 Task: Search one way flight ticket for 5 adults, 2 children, 1 infant in seat and 2 infants on lap in economy from Tulsa: Tulsa International Airport to Gillette: Gillette Campbell County Airport on 5-1-2023. Choice of flights is Spirit. Number of bags: 2 checked bags. Price is upto 106000. Outbound departure time preference is 10:45.
Action: Mouse moved to (198, 215)
Screenshot: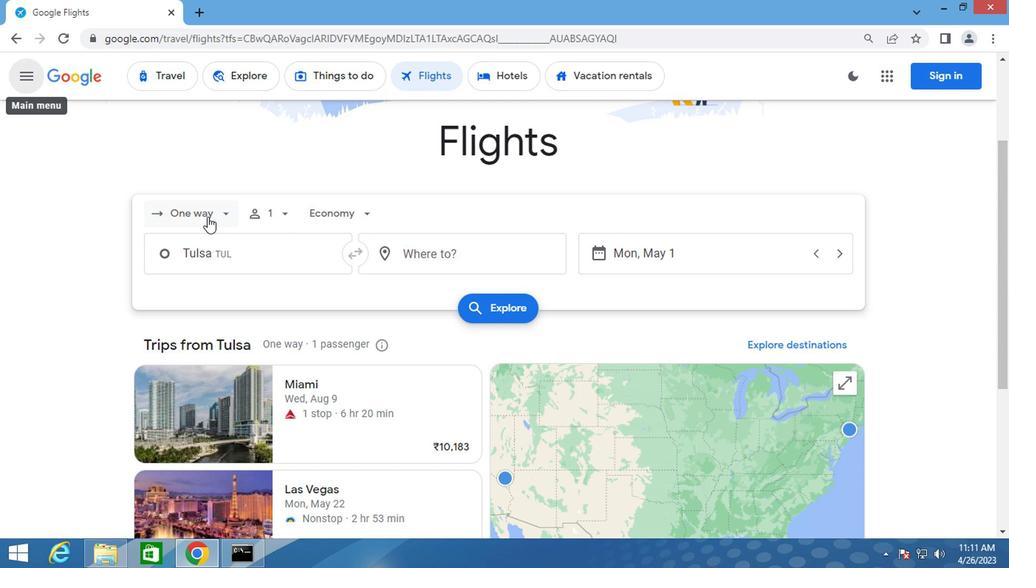 
Action: Mouse pressed left at (198, 215)
Screenshot: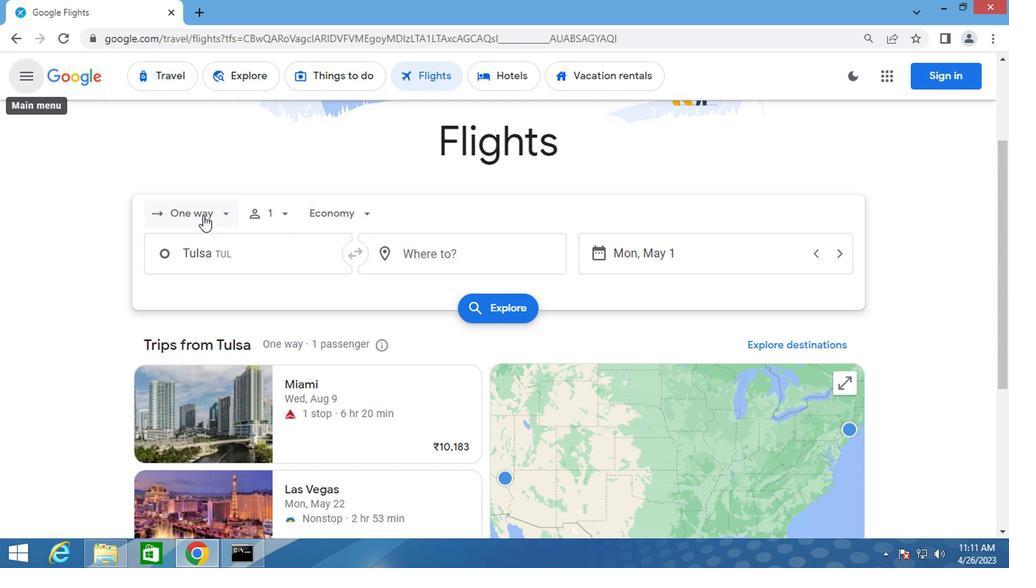 
Action: Mouse moved to (209, 274)
Screenshot: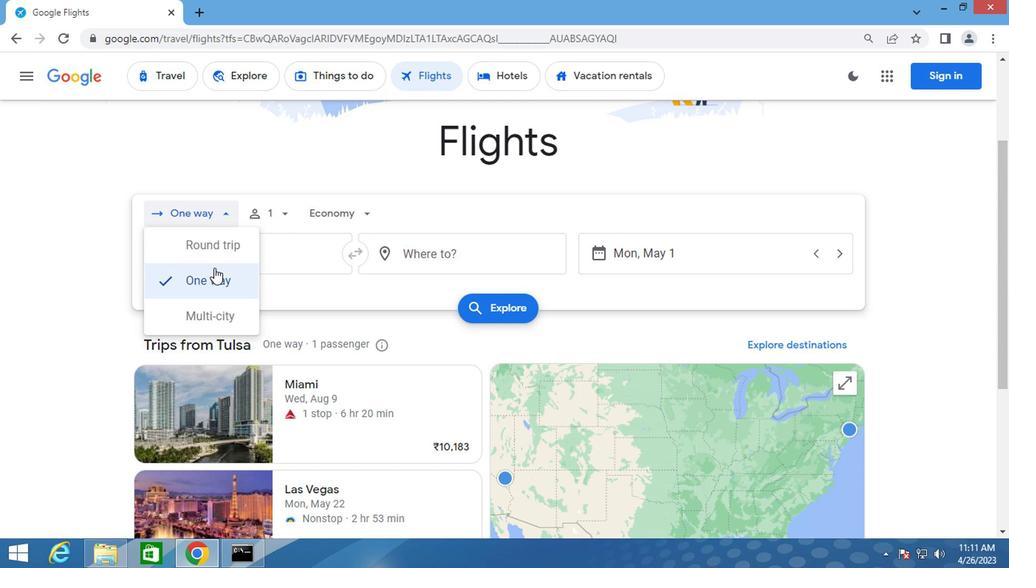
Action: Mouse pressed left at (209, 274)
Screenshot: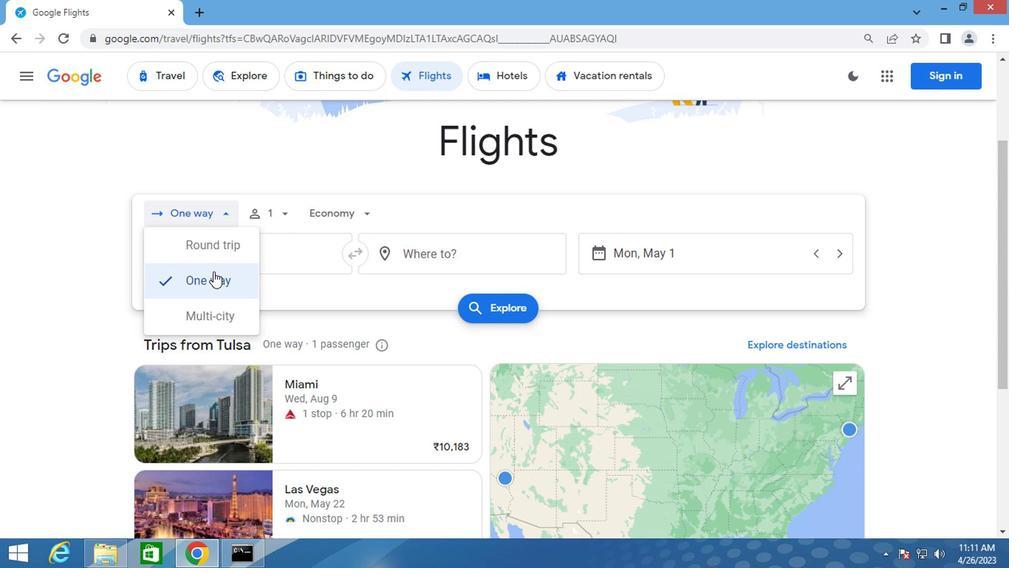 
Action: Mouse moved to (278, 217)
Screenshot: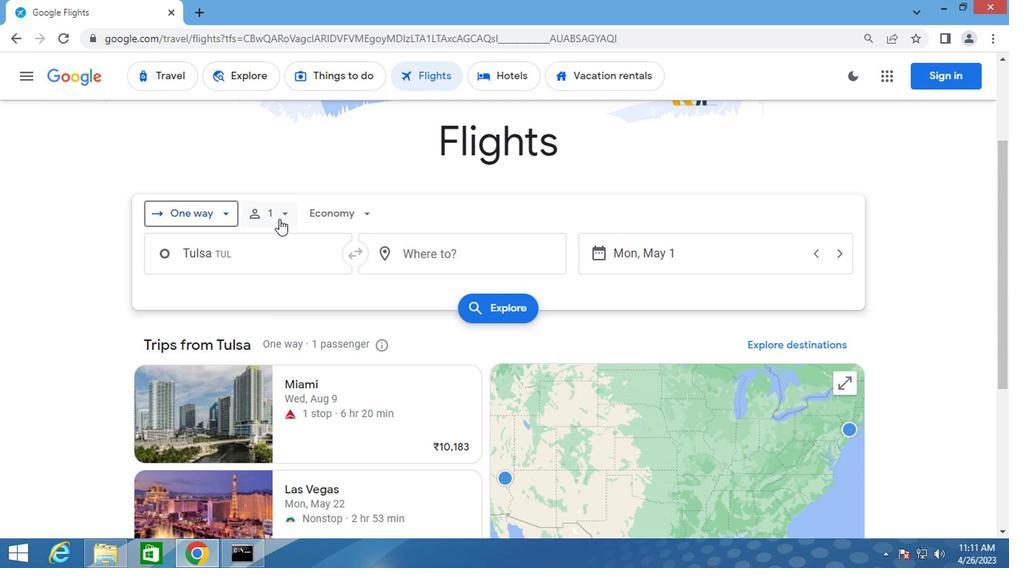 
Action: Mouse pressed left at (278, 217)
Screenshot: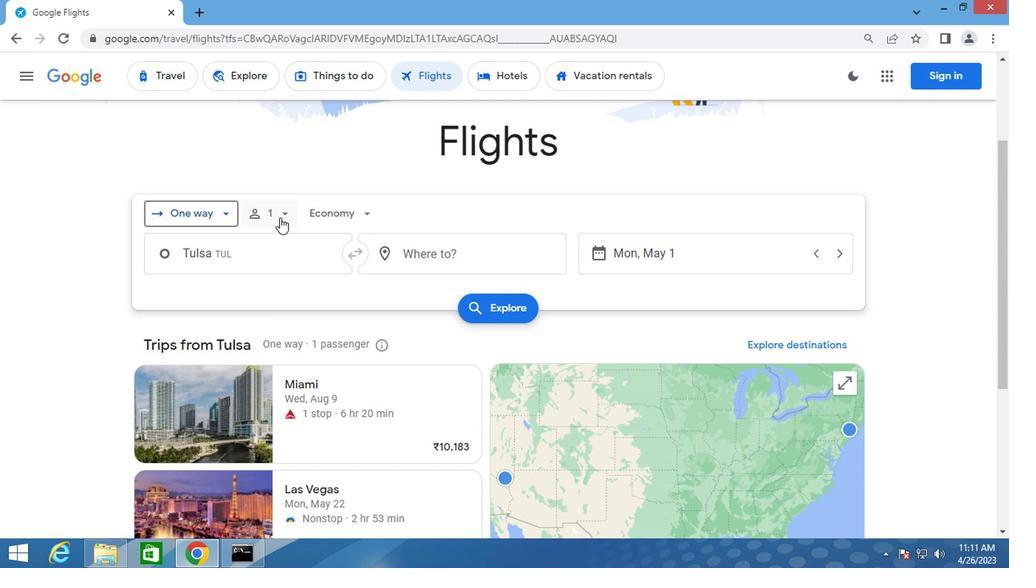 
Action: Mouse moved to (391, 248)
Screenshot: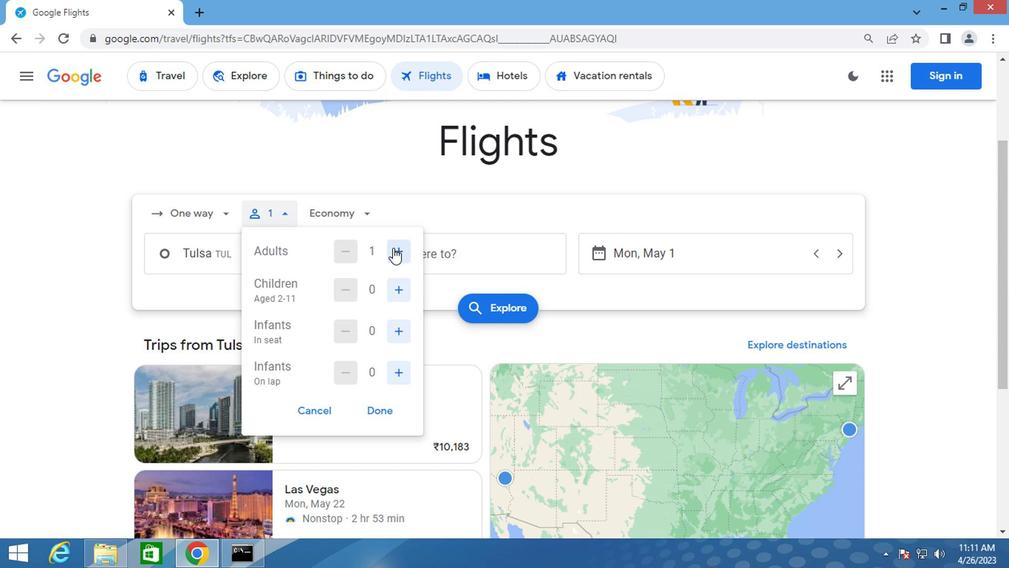 
Action: Mouse pressed left at (391, 248)
Screenshot: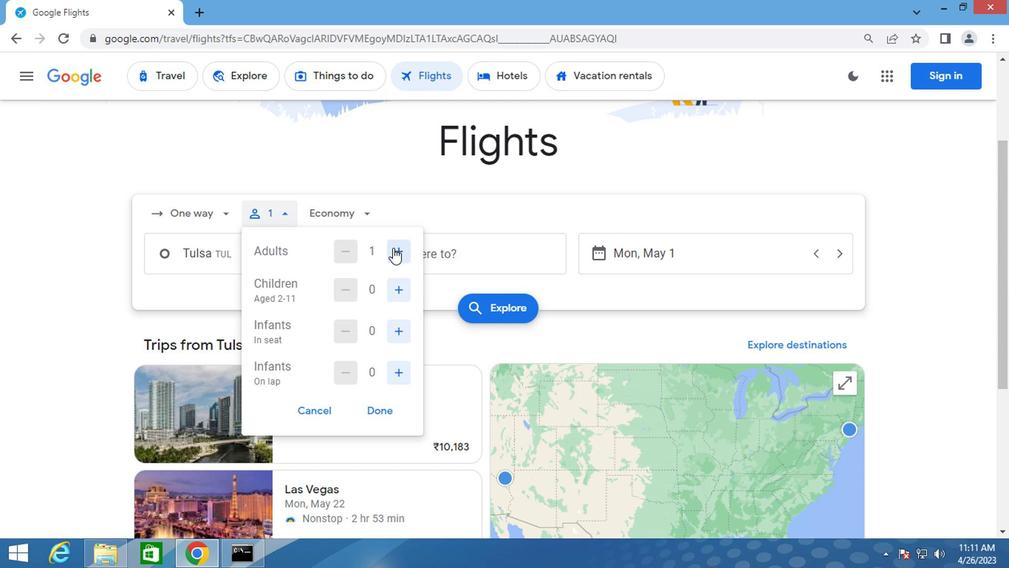 
Action: Mouse moved to (392, 247)
Screenshot: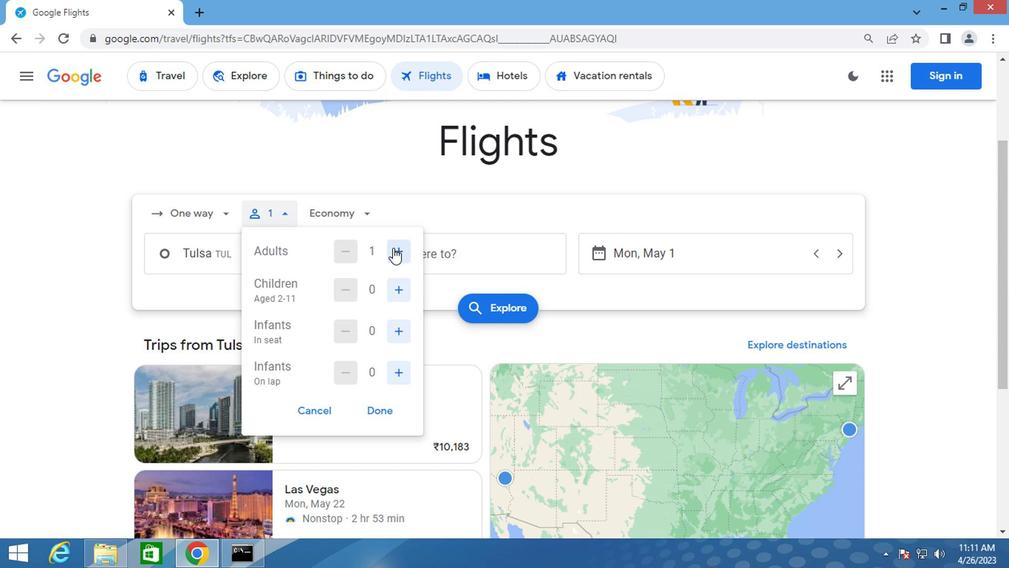 
Action: Mouse pressed left at (392, 247)
Screenshot: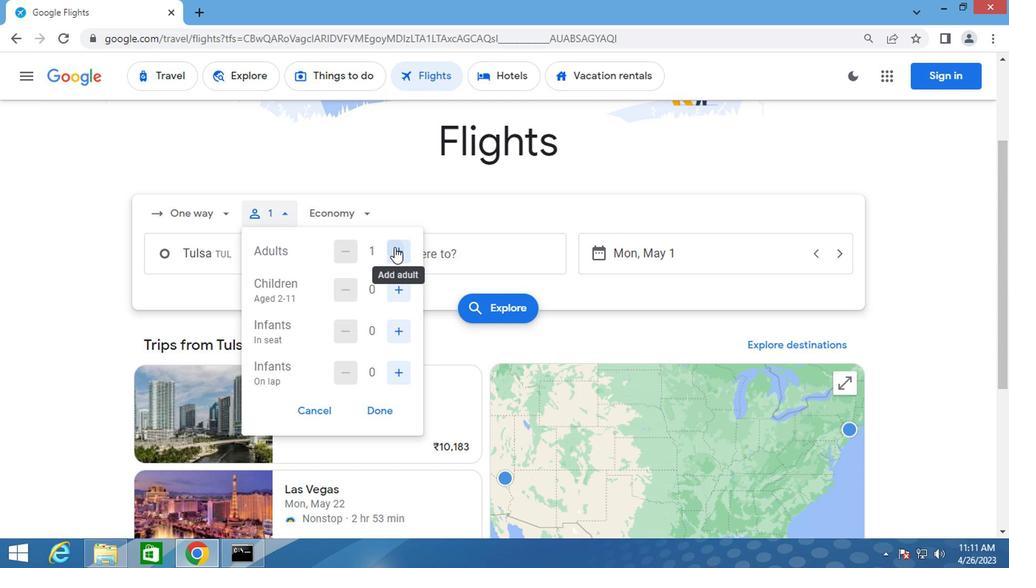 
Action: Mouse moved to (393, 246)
Screenshot: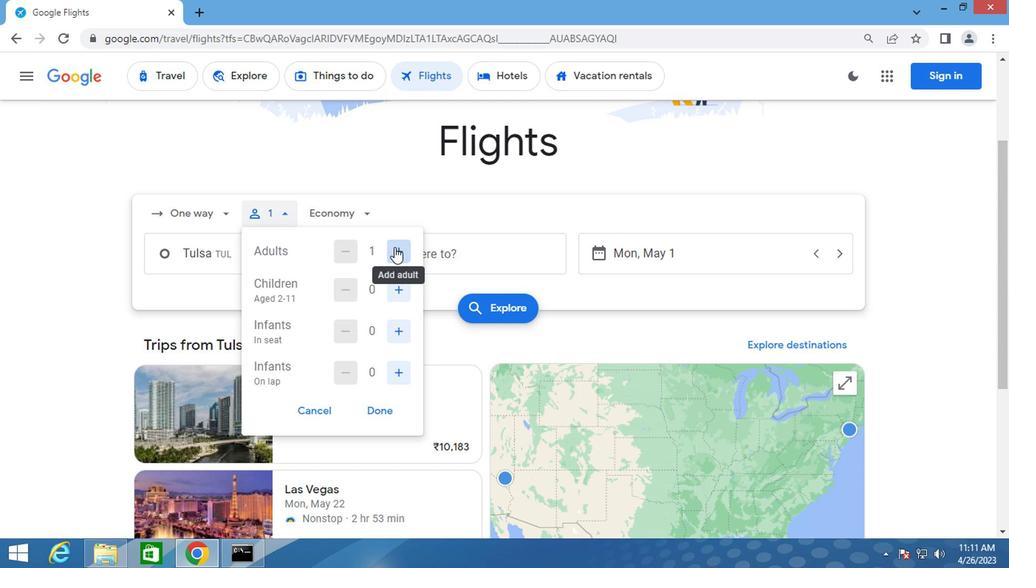 
Action: Mouse pressed left at (393, 246)
Screenshot: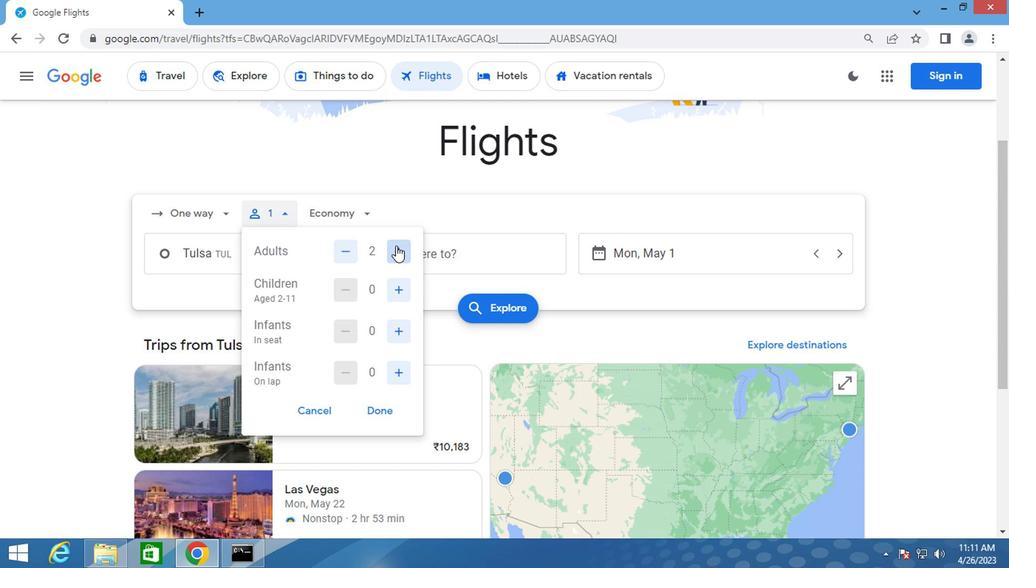 
Action: Mouse moved to (396, 246)
Screenshot: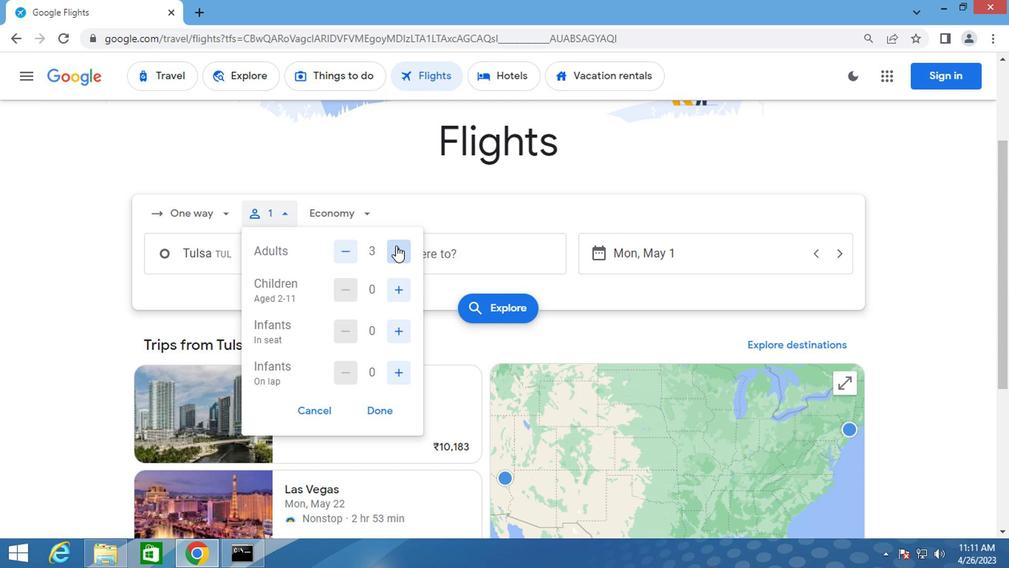 
Action: Mouse pressed left at (396, 246)
Screenshot: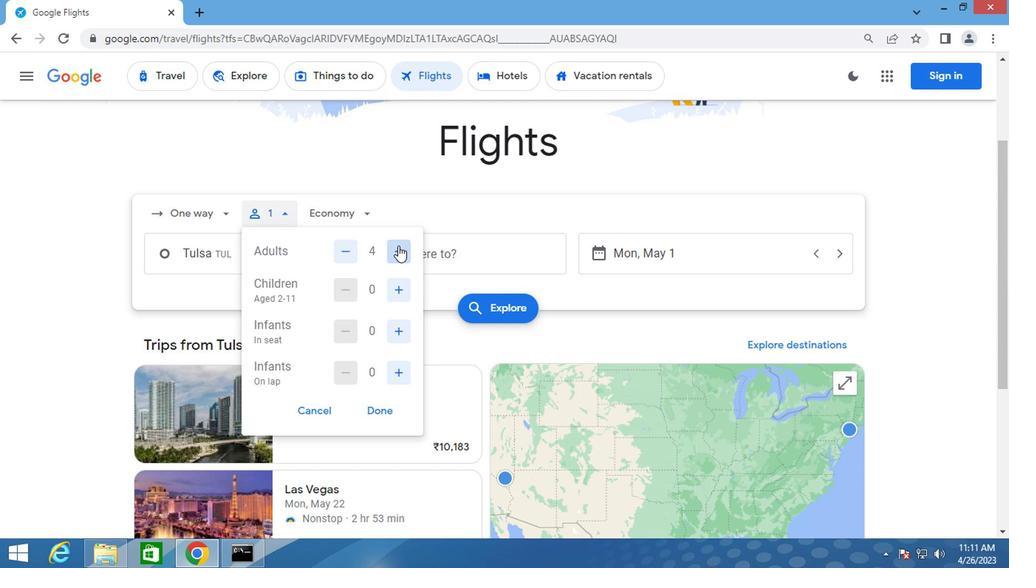 
Action: Mouse moved to (396, 280)
Screenshot: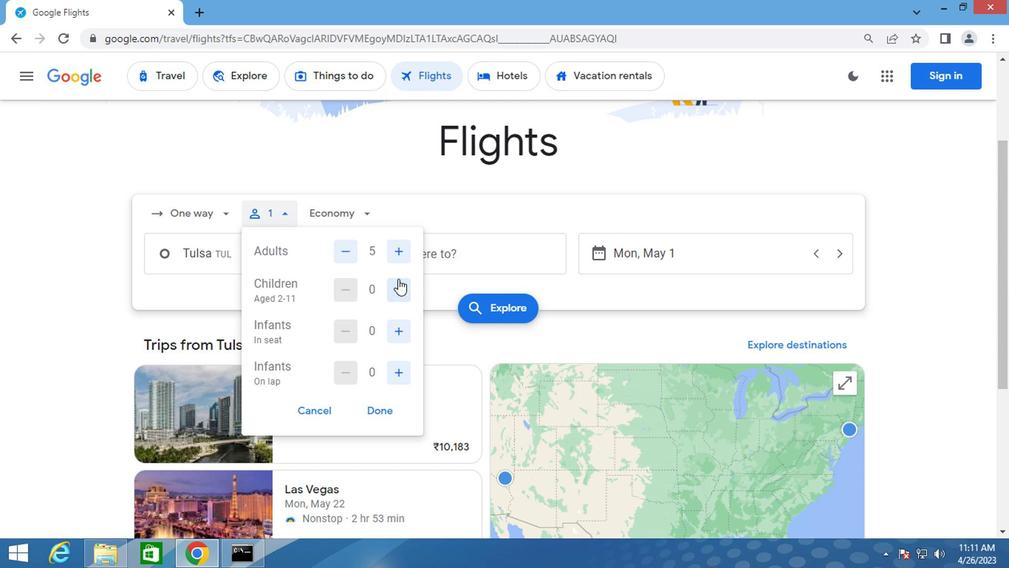 
Action: Mouse pressed left at (396, 280)
Screenshot: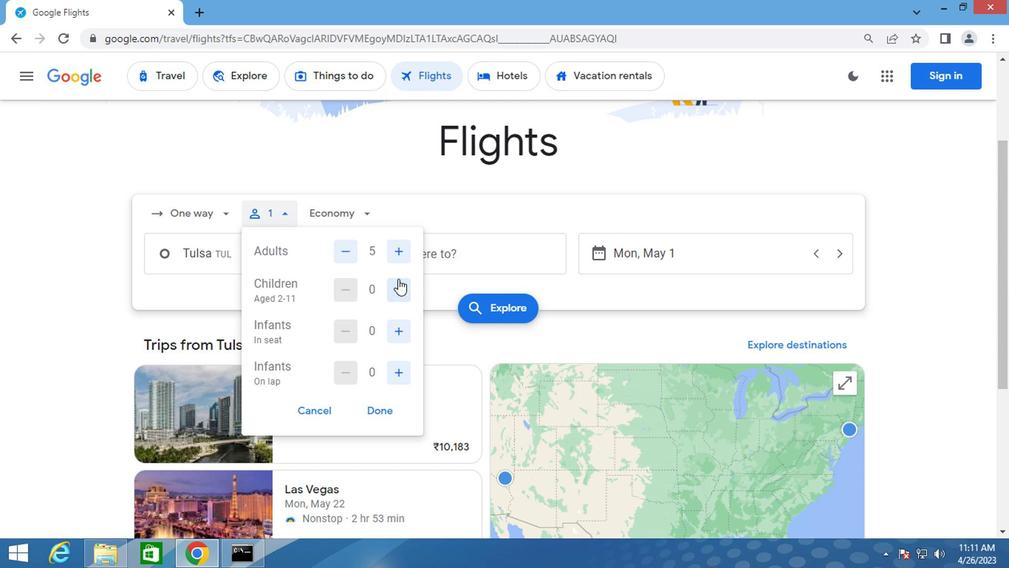 
Action: Mouse pressed left at (396, 280)
Screenshot: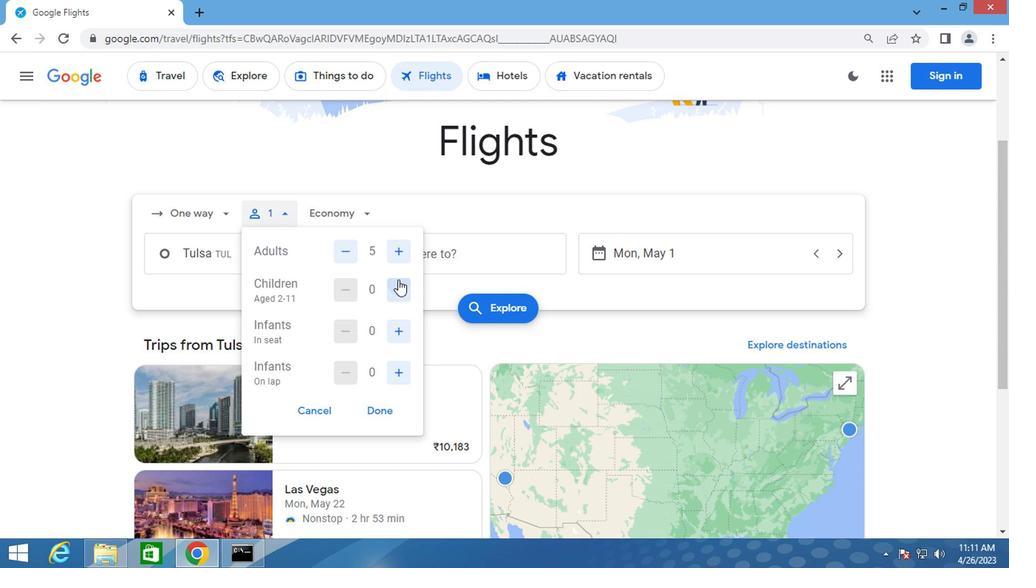 
Action: Mouse moved to (394, 322)
Screenshot: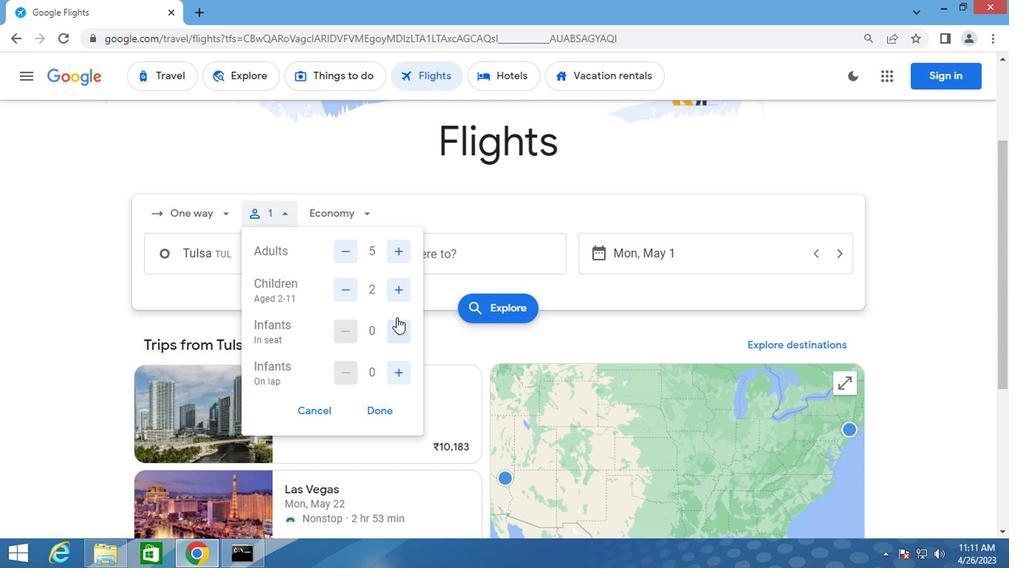 
Action: Mouse pressed left at (394, 322)
Screenshot: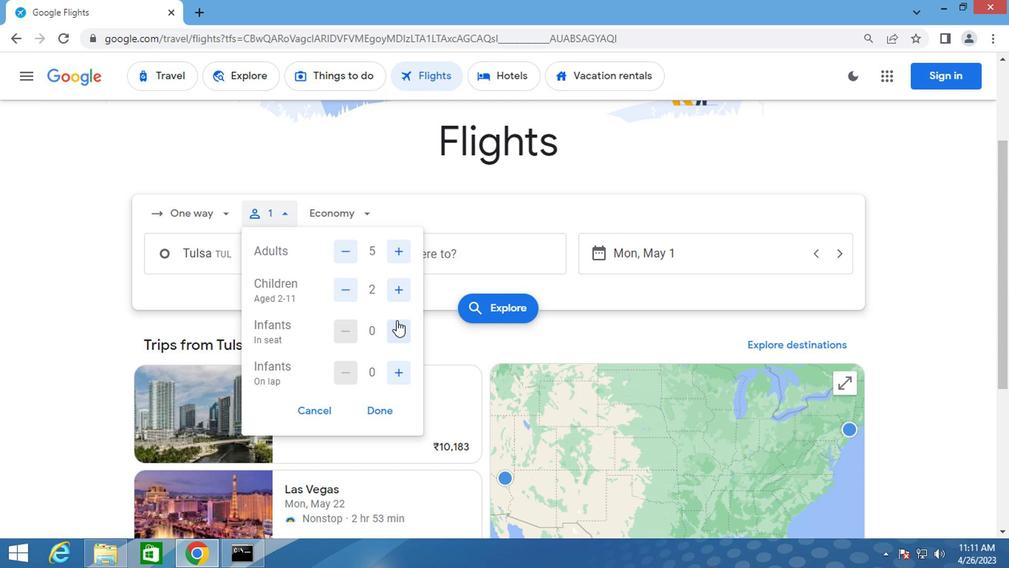 
Action: Mouse moved to (403, 372)
Screenshot: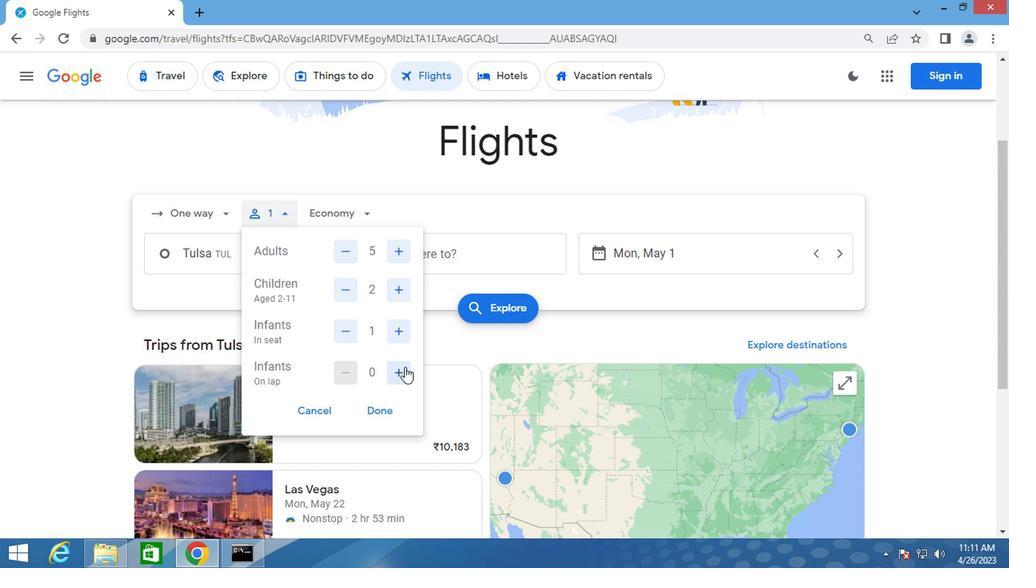 
Action: Mouse pressed left at (403, 372)
Screenshot: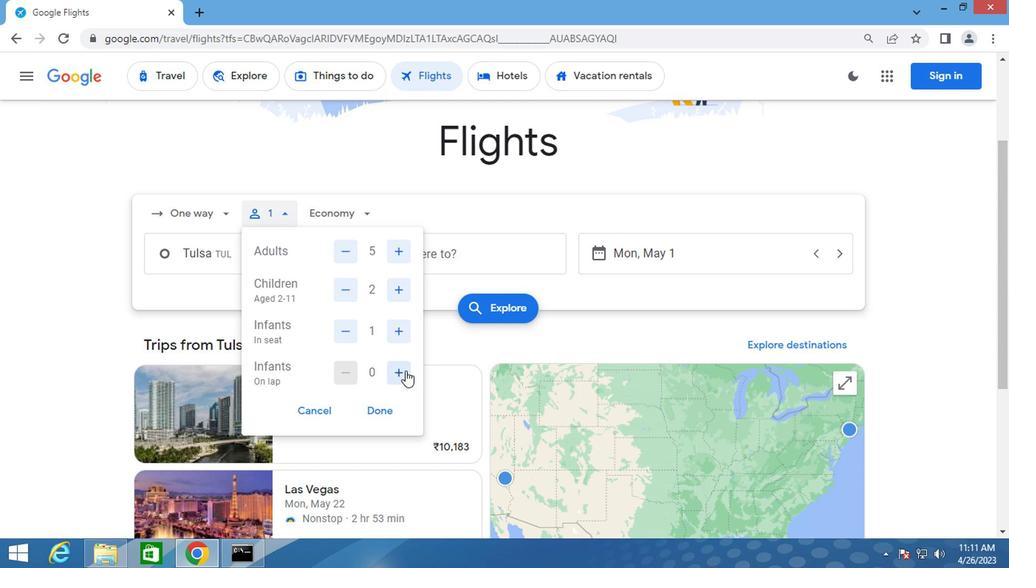 
Action: Mouse pressed left at (403, 372)
Screenshot: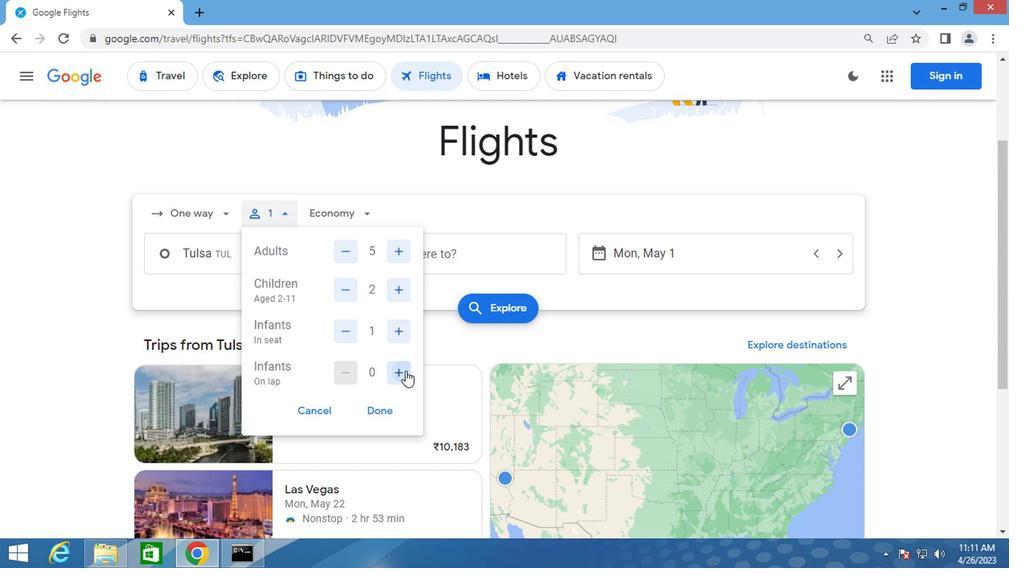 
Action: Mouse moved to (328, 211)
Screenshot: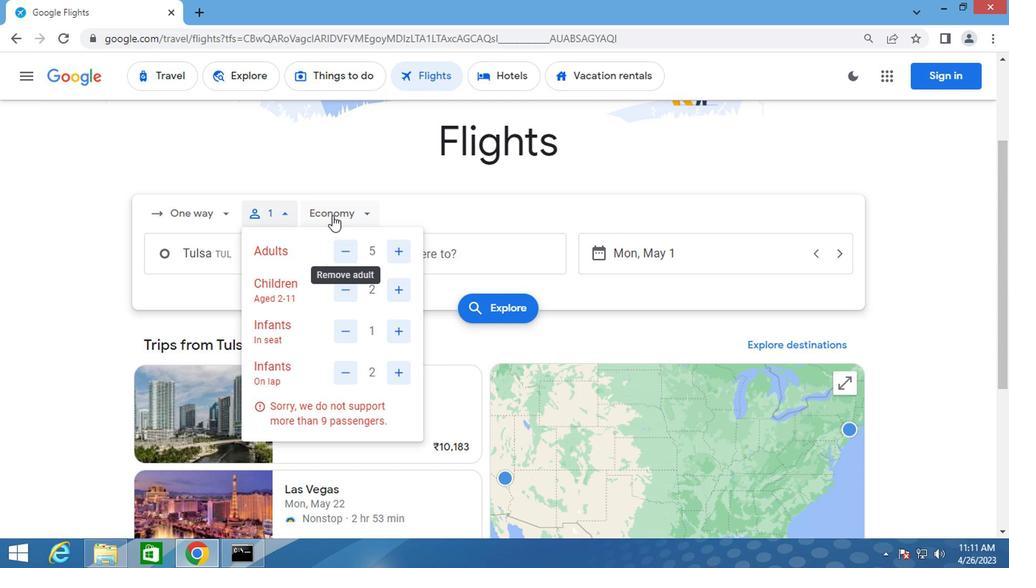 
Action: Mouse pressed left at (328, 211)
Screenshot: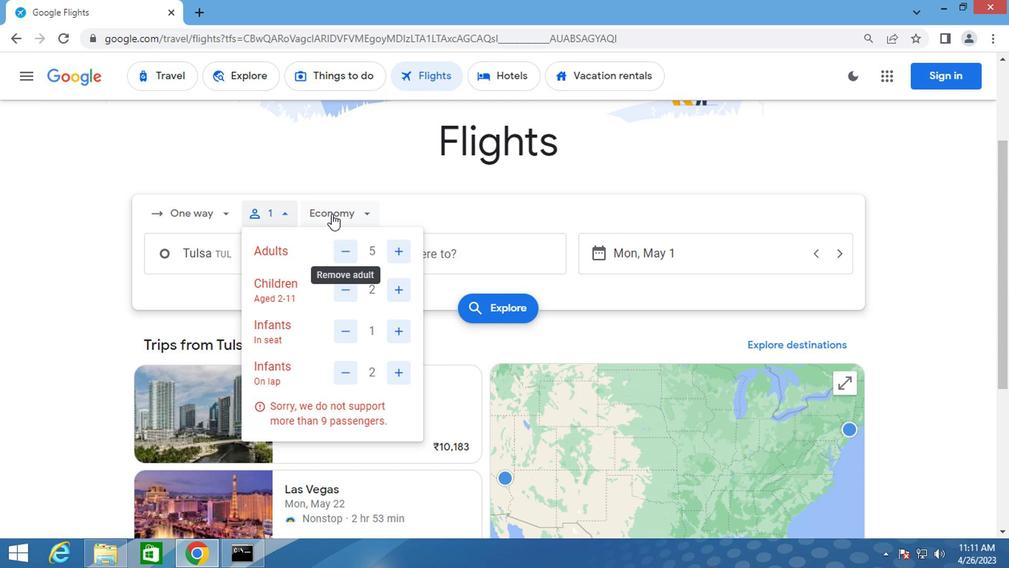 
Action: Mouse moved to (361, 252)
Screenshot: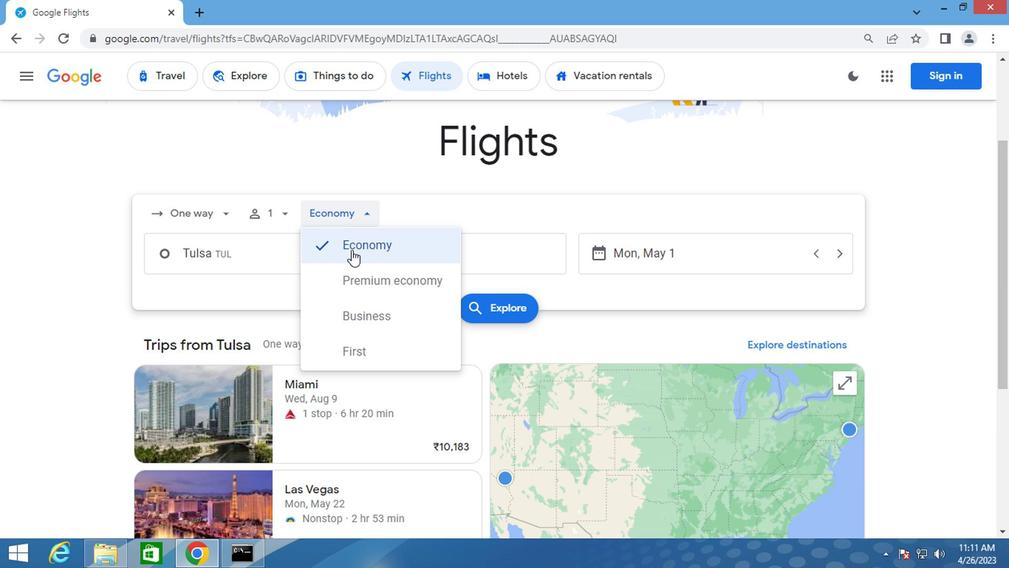 
Action: Mouse pressed left at (361, 252)
Screenshot: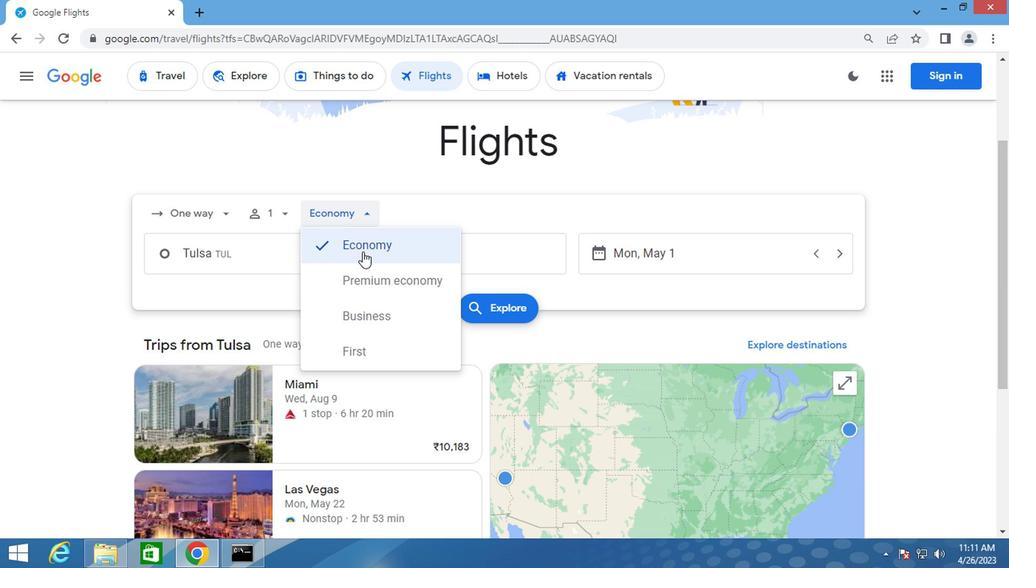 
Action: Mouse moved to (268, 266)
Screenshot: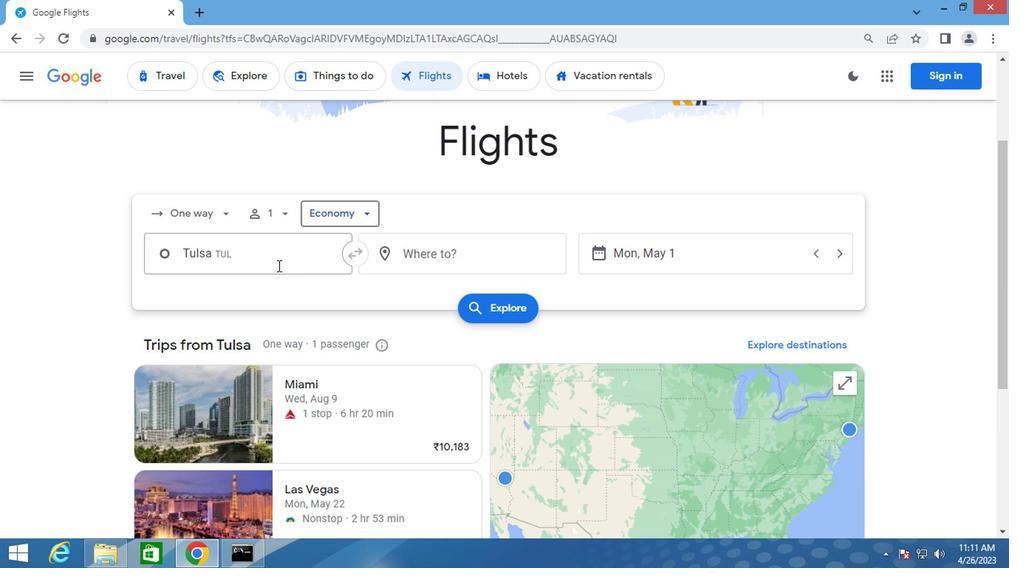 
Action: Mouse pressed left at (268, 266)
Screenshot: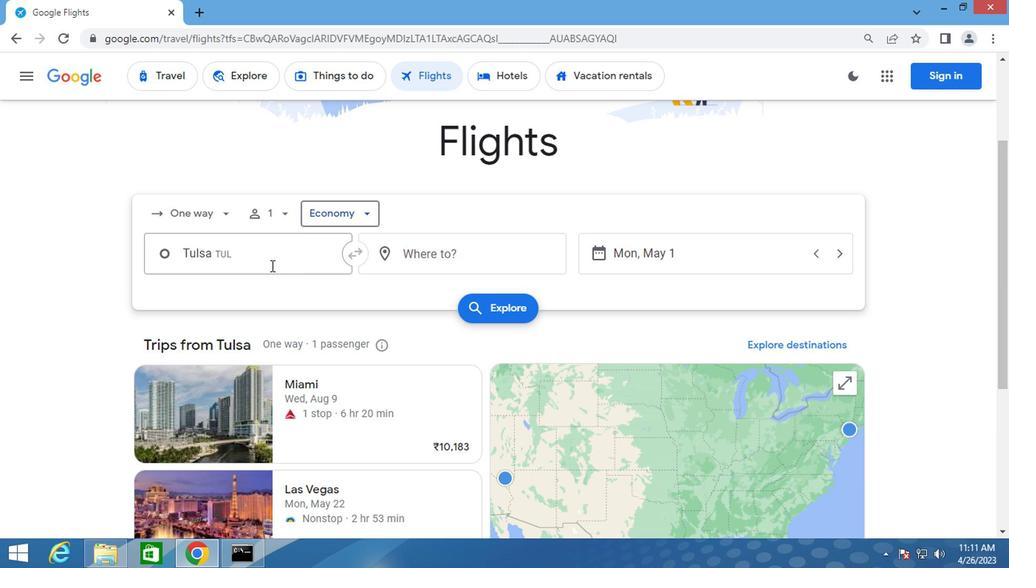 
Action: Mouse moved to (267, 266)
Screenshot: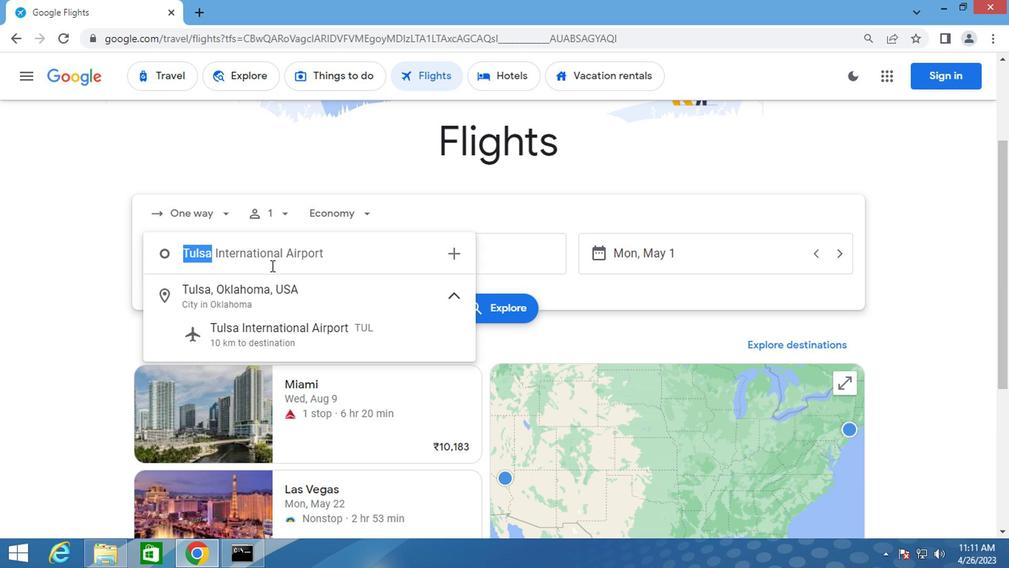 
Action: Key pressed tulsa
Screenshot: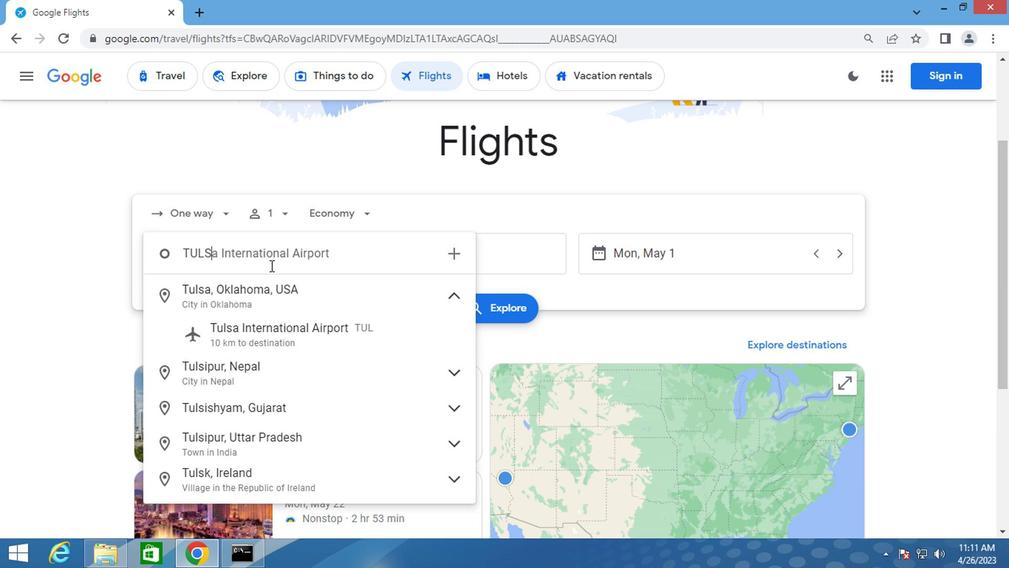 
Action: Mouse moved to (280, 343)
Screenshot: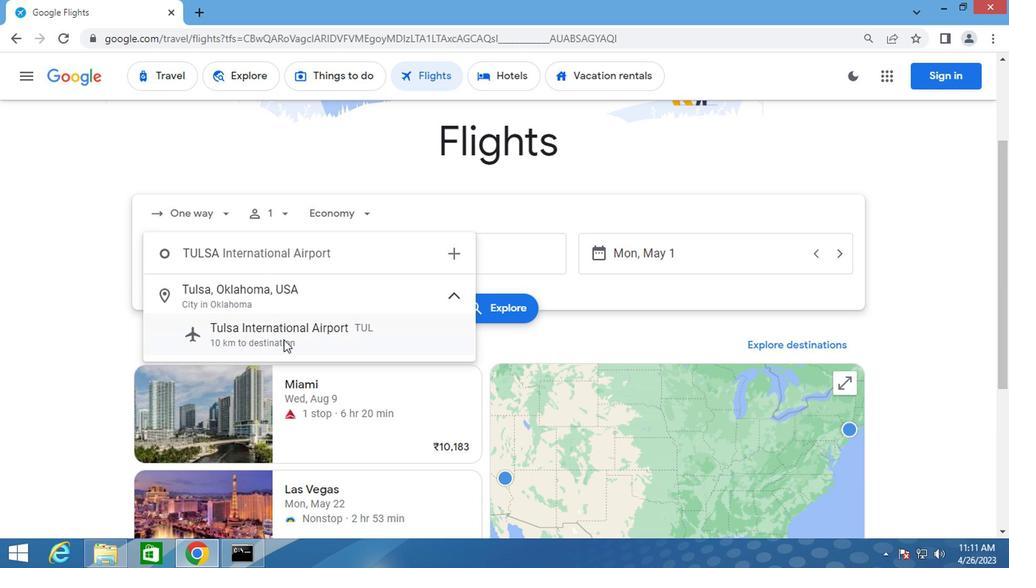 
Action: Mouse pressed left at (280, 343)
Screenshot: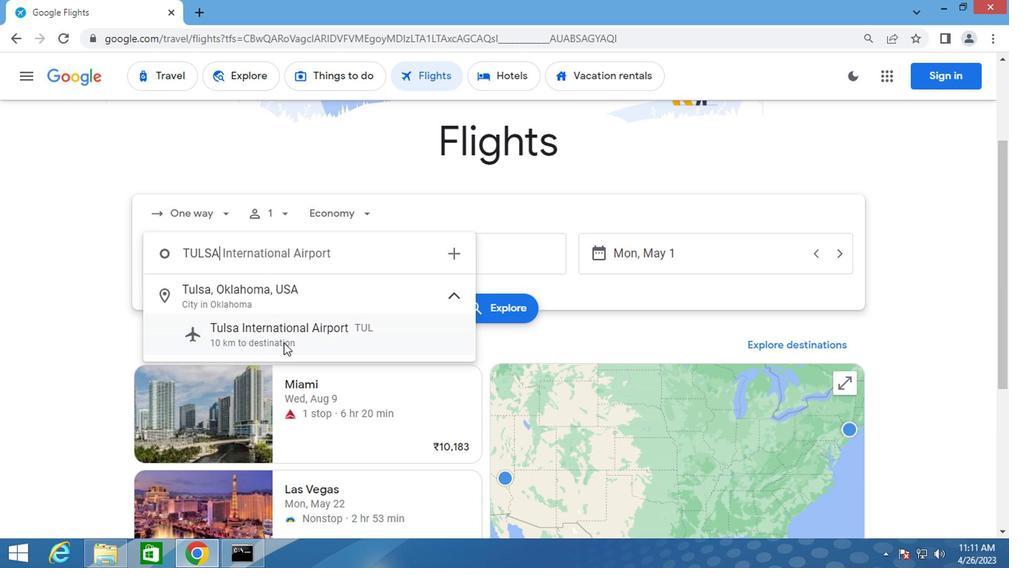 
Action: Mouse moved to (439, 257)
Screenshot: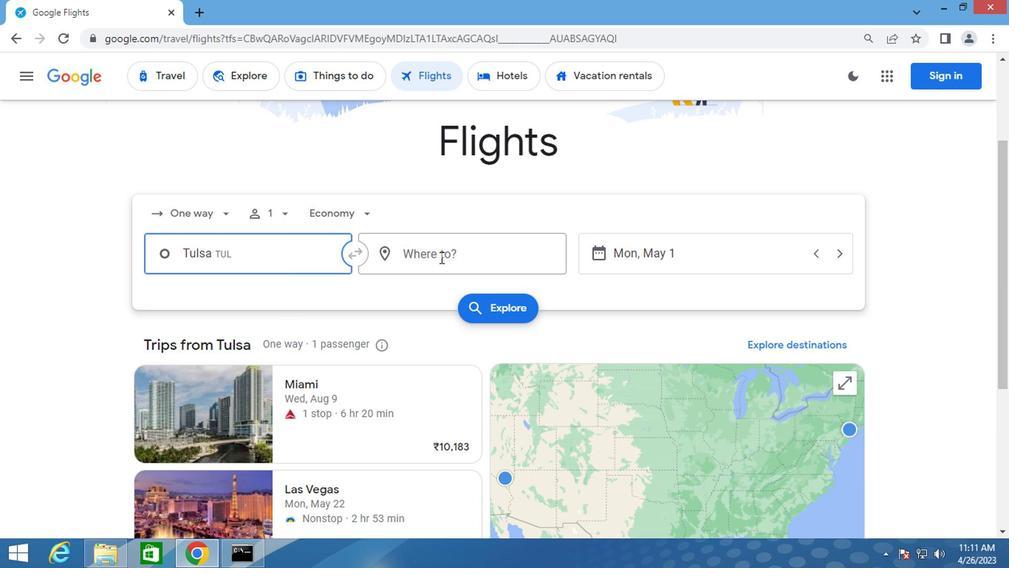 
Action: Mouse pressed left at (439, 257)
Screenshot: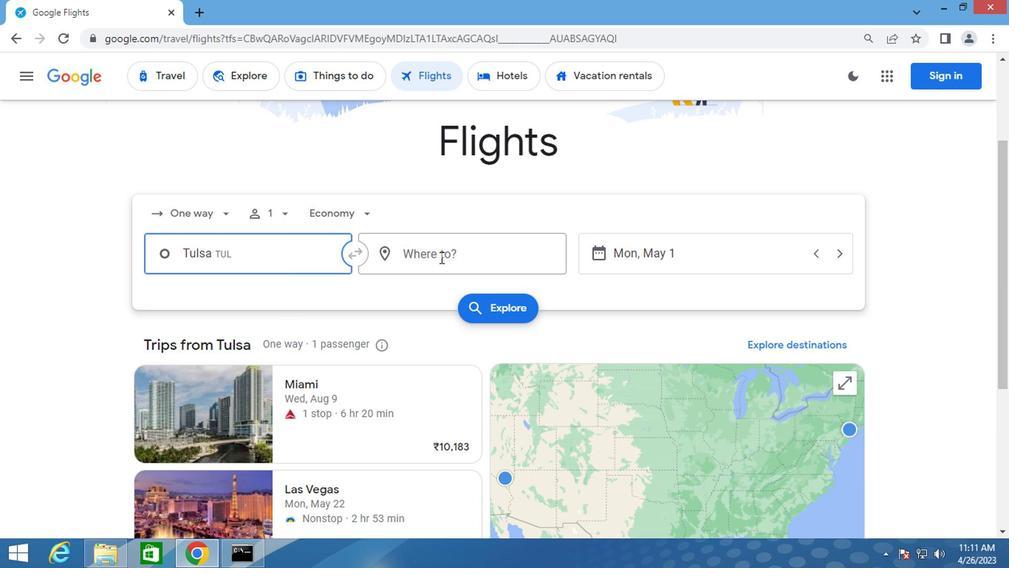 
Action: Mouse moved to (440, 256)
Screenshot: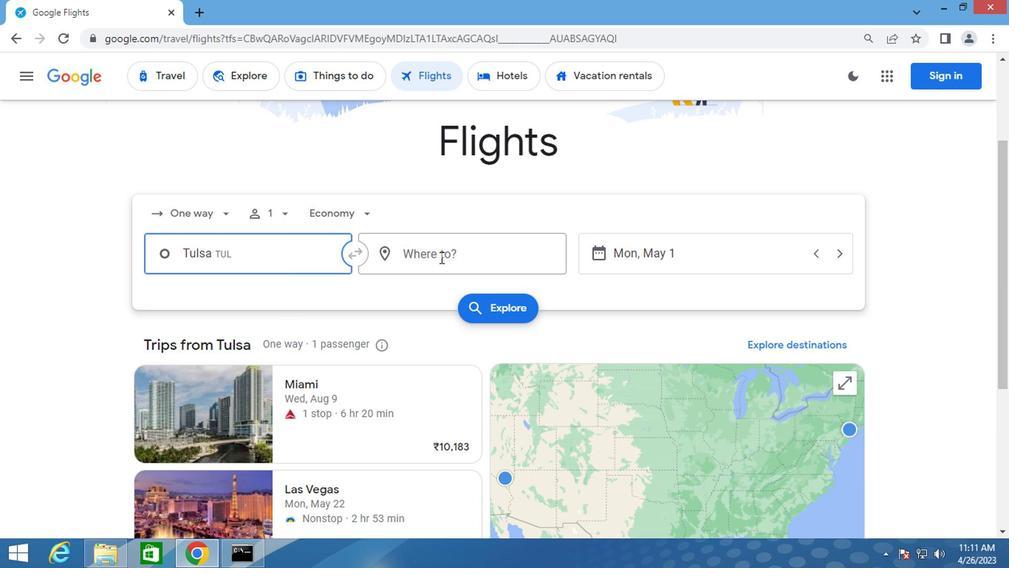 
Action: Key pressed gillette
Screenshot: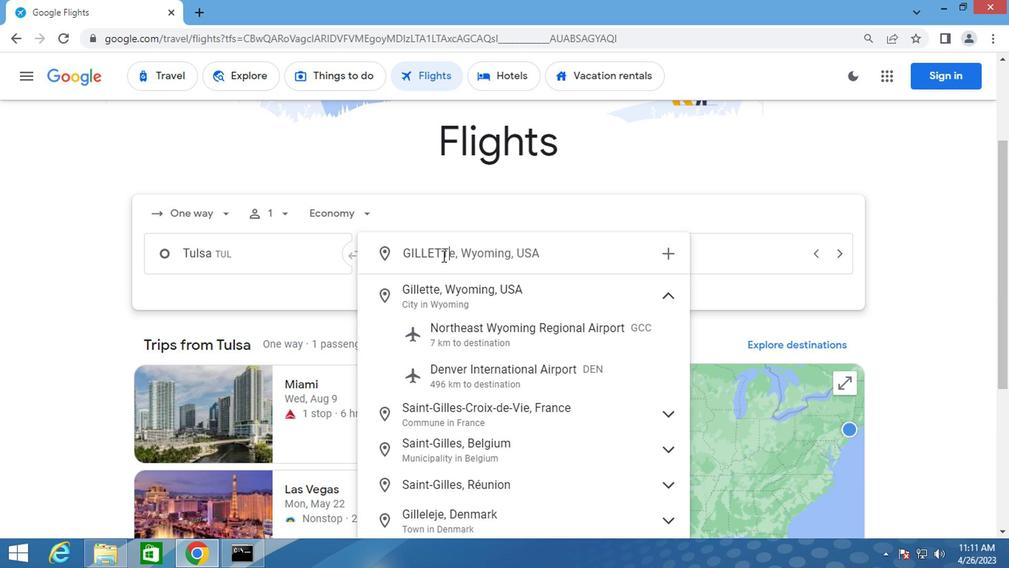
Action: Mouse moved to (529, 331)
Screenshot: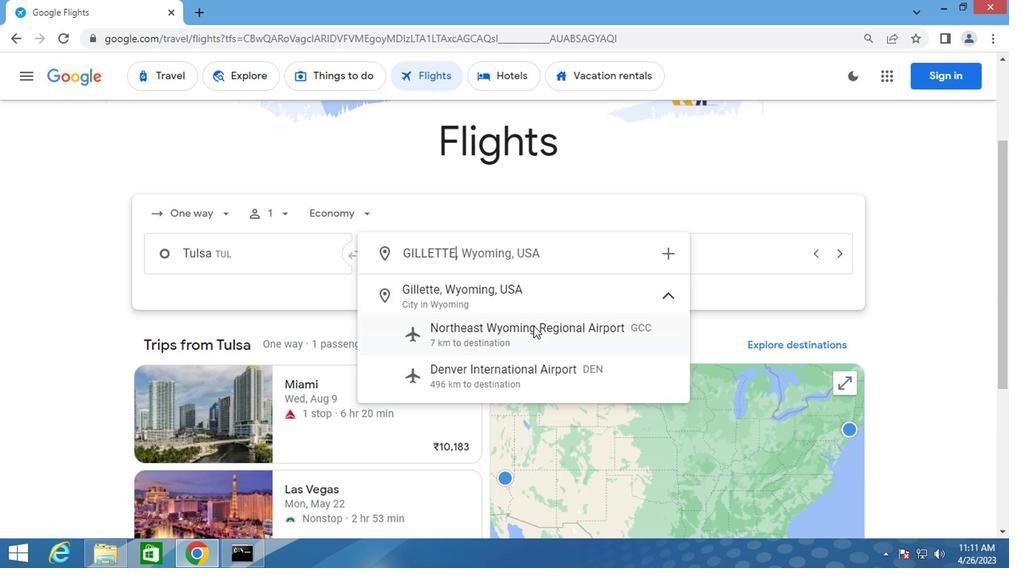 
Action: Mouse pressed left at (529, 331)
Screenshot: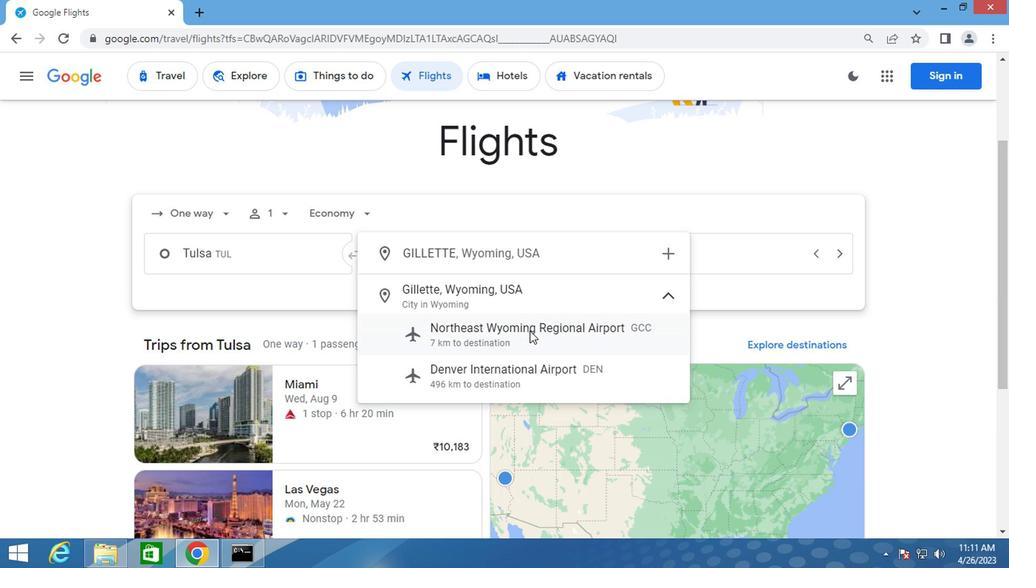 
Action: Mouse moved to (656, 250)
Screenshot: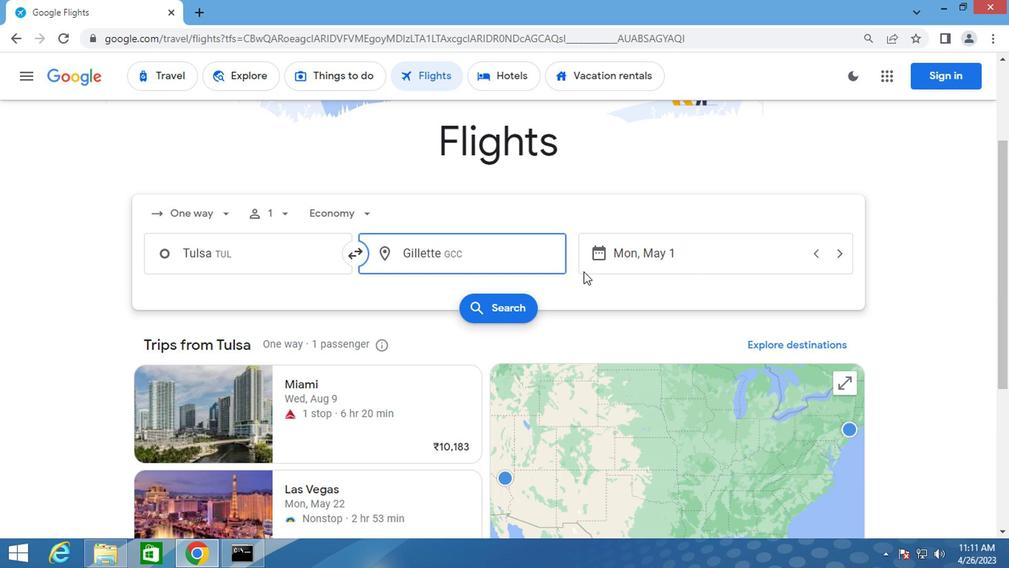 
Action: Mouse pressed left at (656, 250)
Screenshot: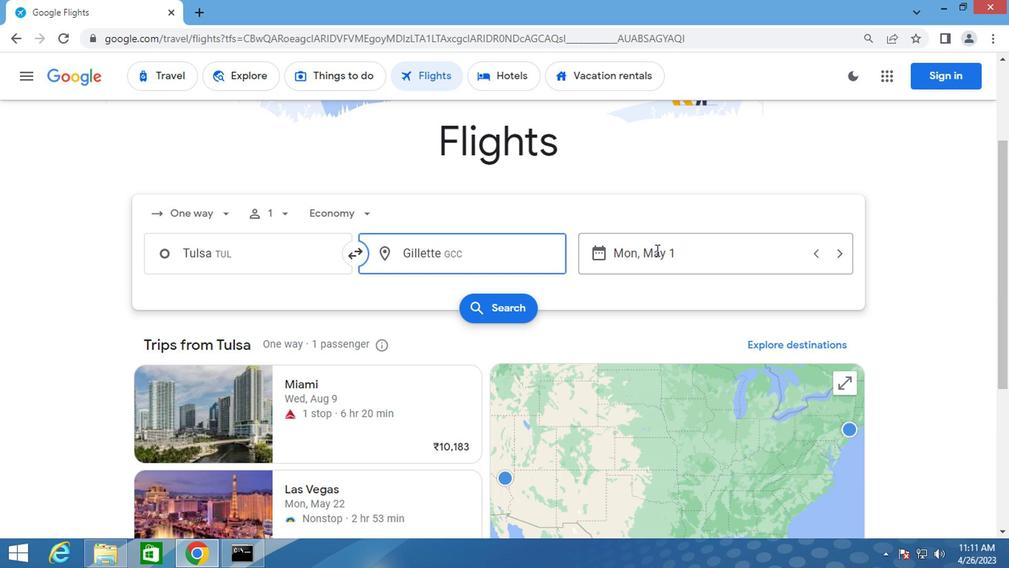 
Action: Mouse moved to (645, 272)
Screenshot: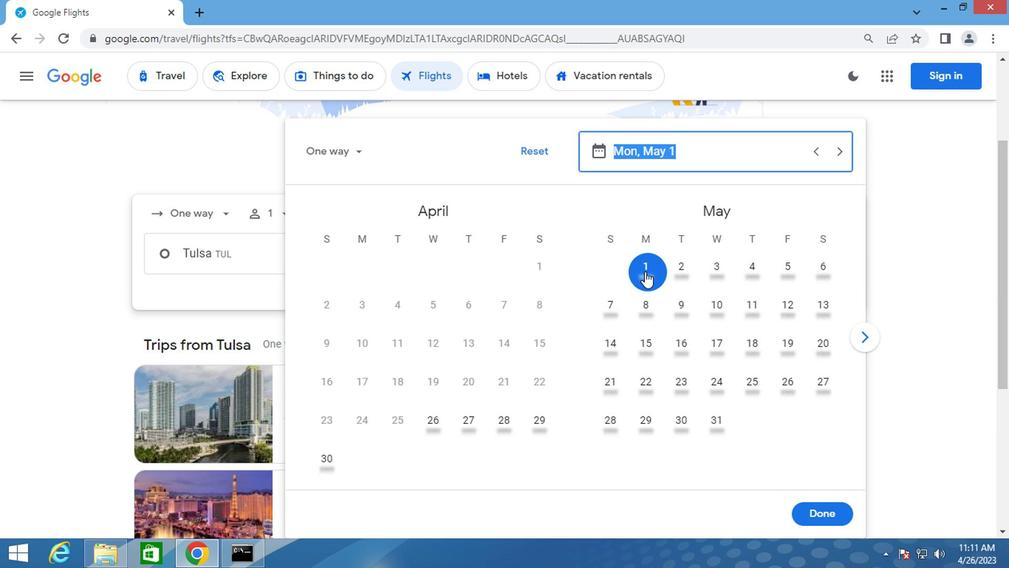 
Action: Mouse pressed left at (645, 272)
Screenshot: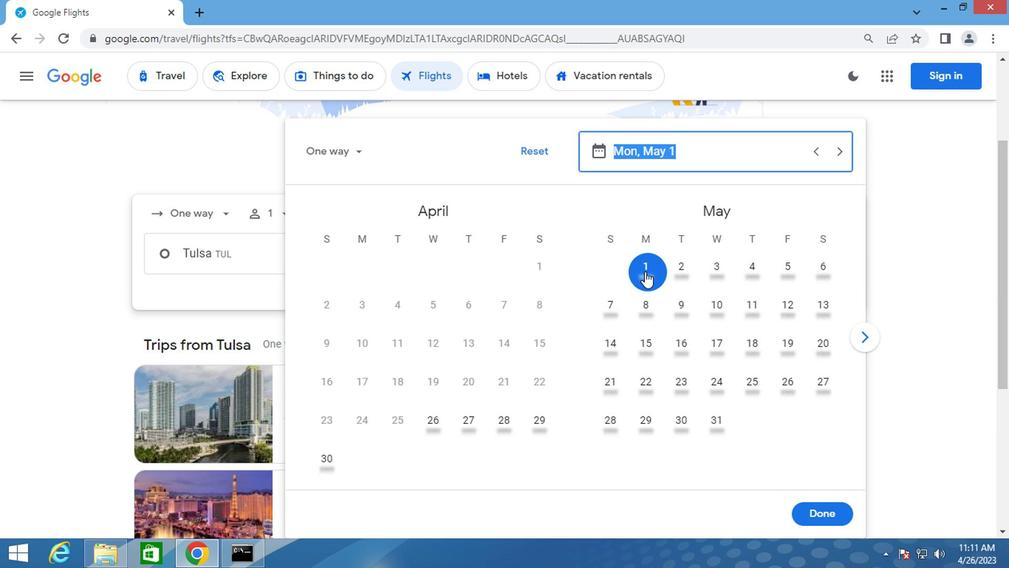 
Action: Mouse moved to (811, 512)
Screenshot: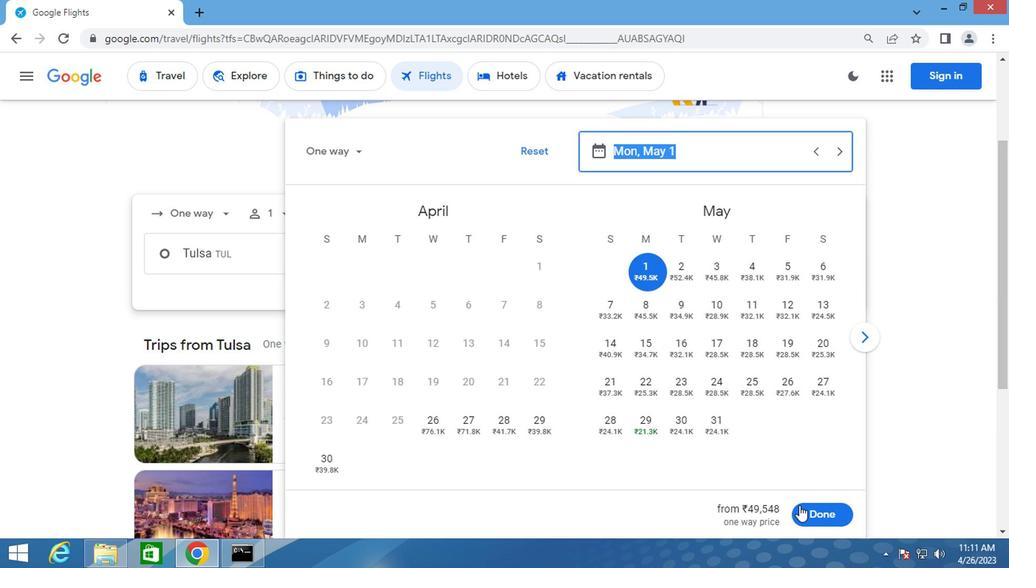 
Action: Mouse pressed left at (811, 512)
Screenshot: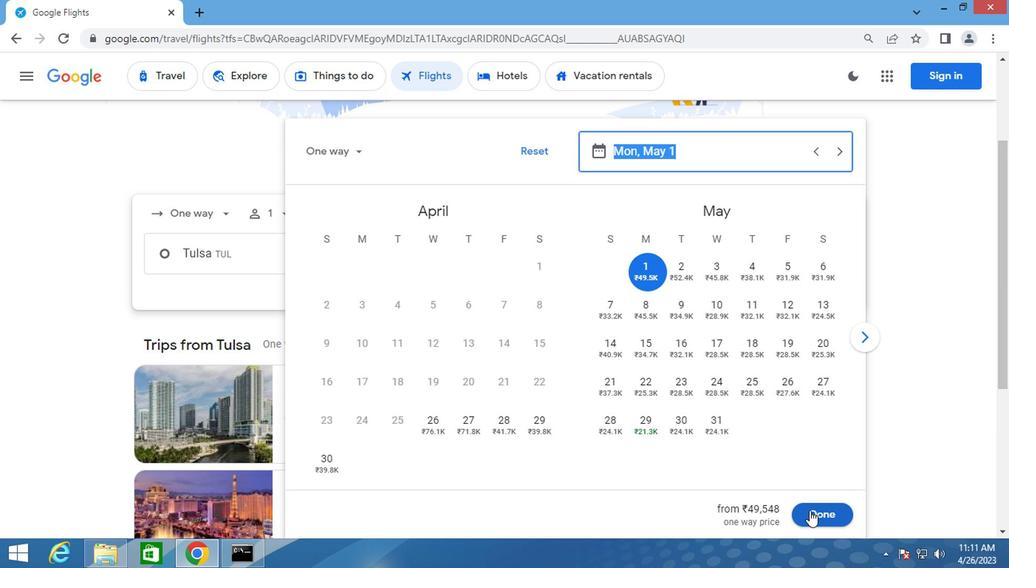 
Action: Mouse moved to (495, 308)
Screenshot: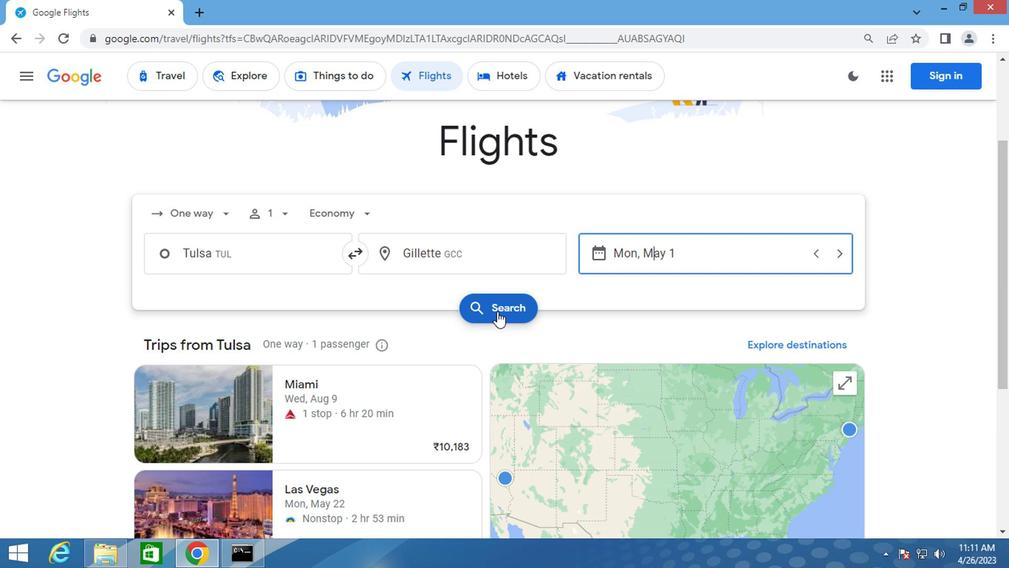 
Action: Mouse pressed left at (495, 308)
Screenshot: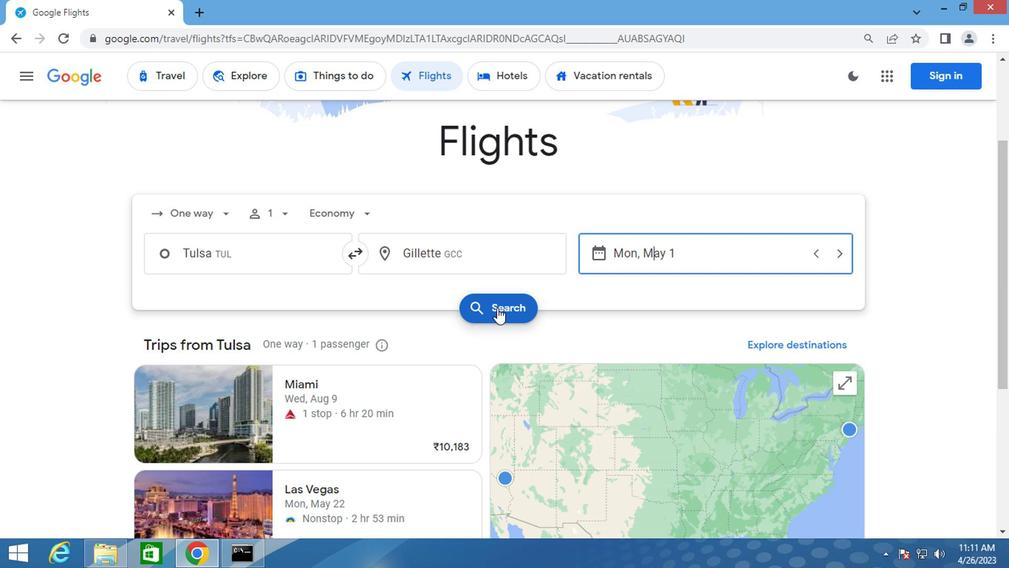 
Action: Mouse moved to (165, 204)
Screenshot: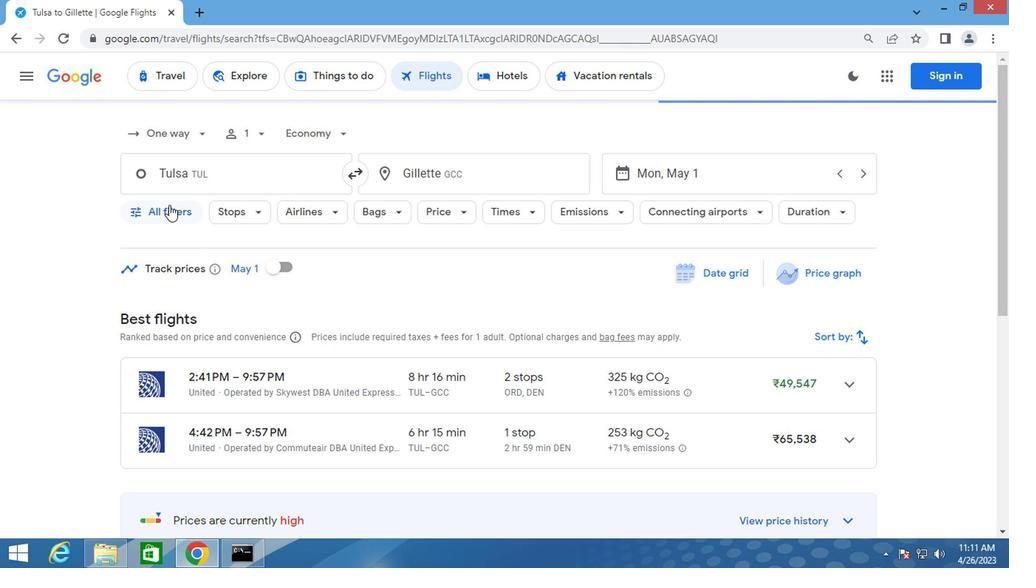 
Action: Mouse pressed left at (165, 204)
Screenshot: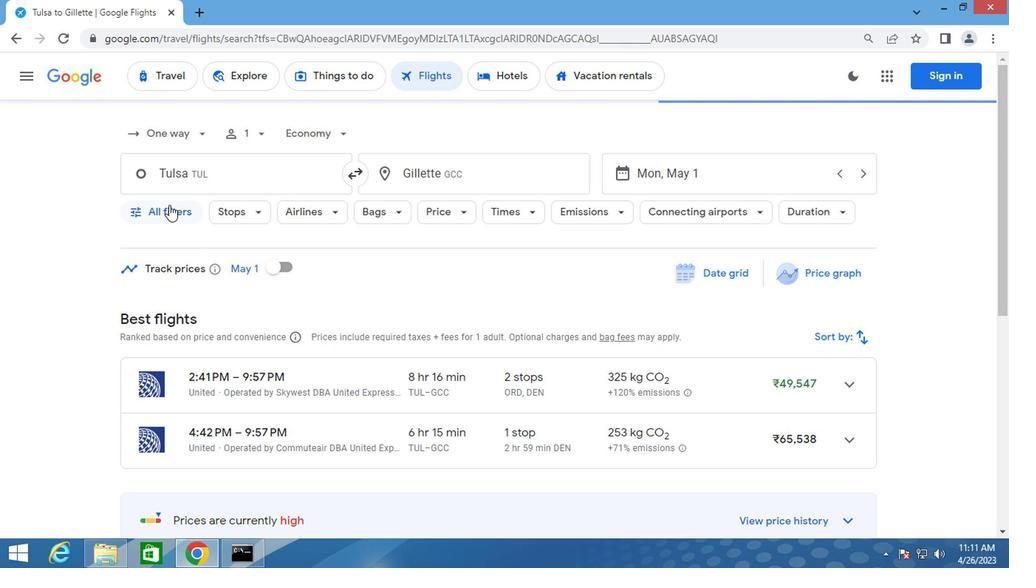 
Action: Mouse moved to (236, 347)
Screenshot: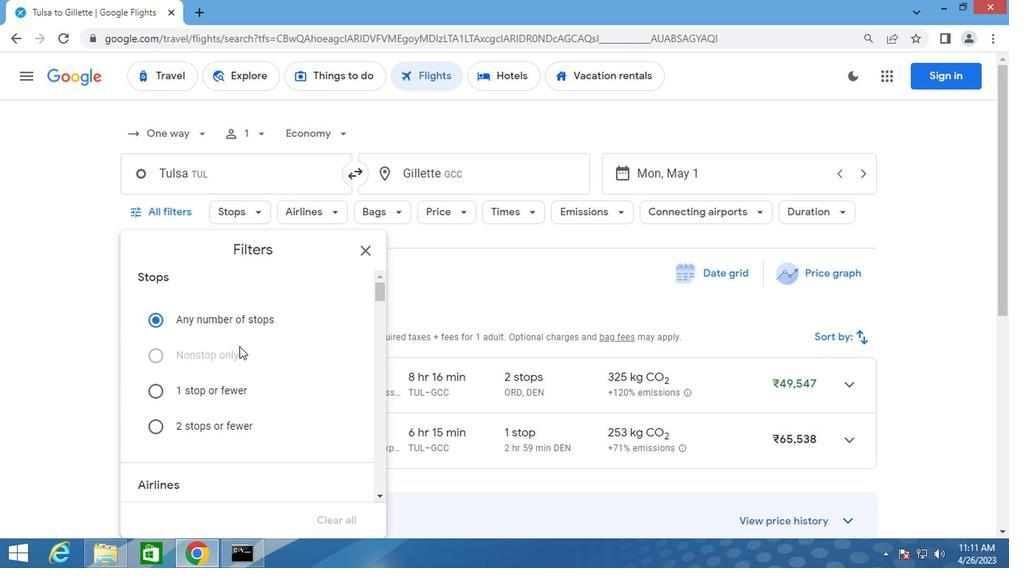 
Action: Mouse scrolled (236, 346) with delta (0, -1)
Screenshot: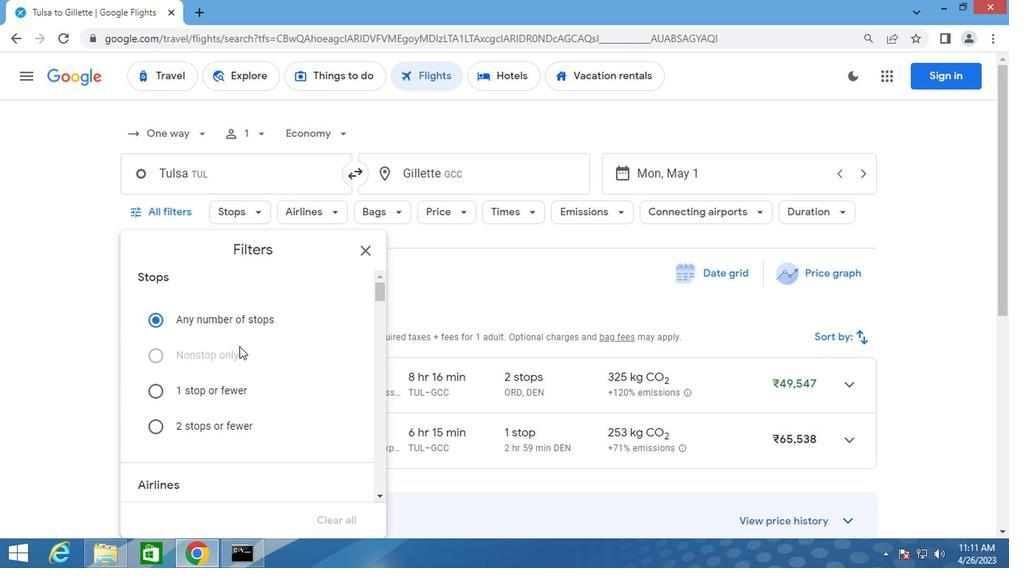 
Action: Mouse scrolled (236, 346) with delta (0, -1)
Screenshot: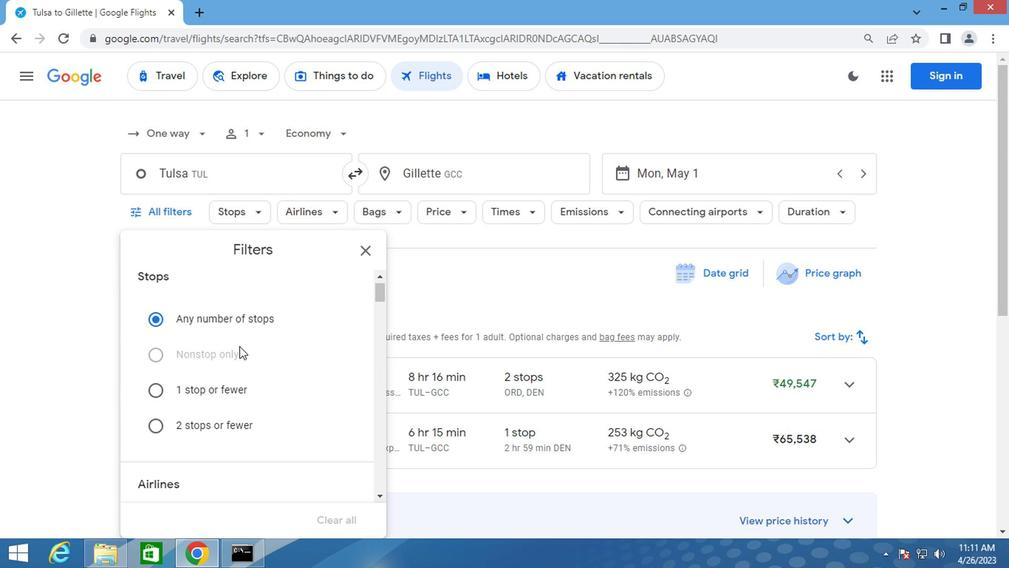 
Action: Mouse moved to (237, 347)
Screenshot: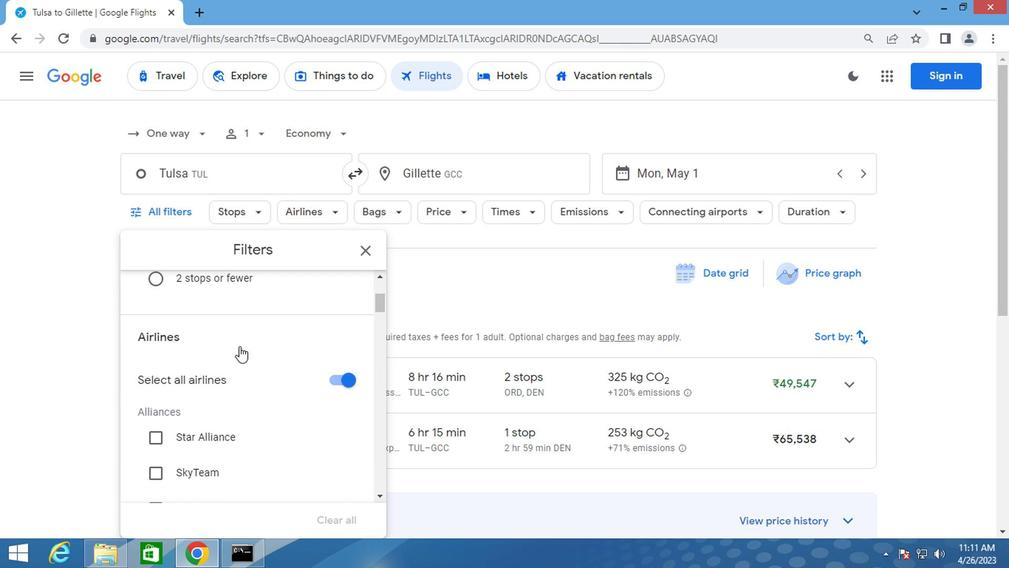 
Action: Mouse scrolled (237, 346) with delta (0, -1)
Screenshot: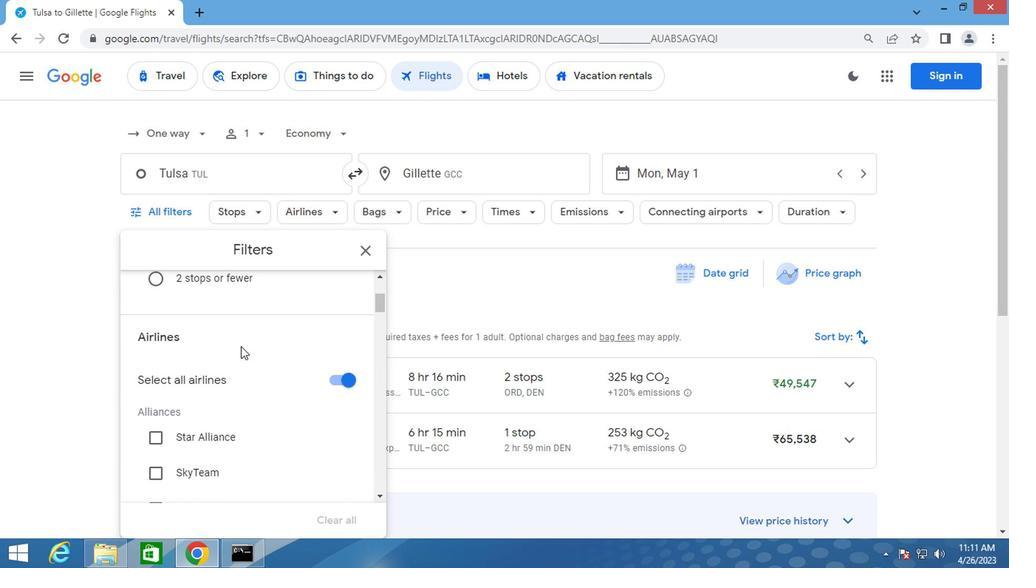 
Action: Mouse moved to (238, 347)
Screenshot: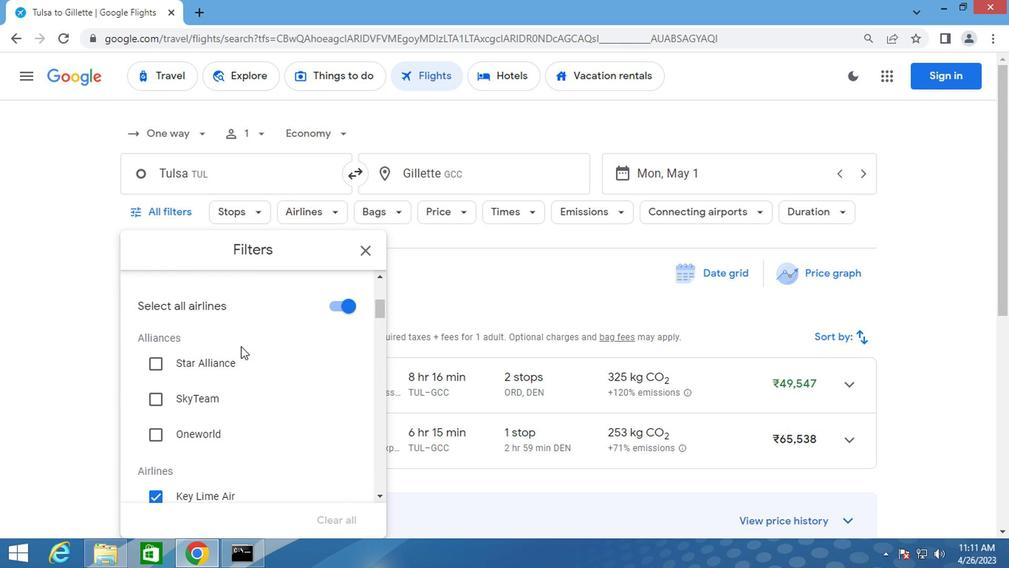 
Action: Mouse scrolled (238, 346) with delta (0, -1)
Screenshot: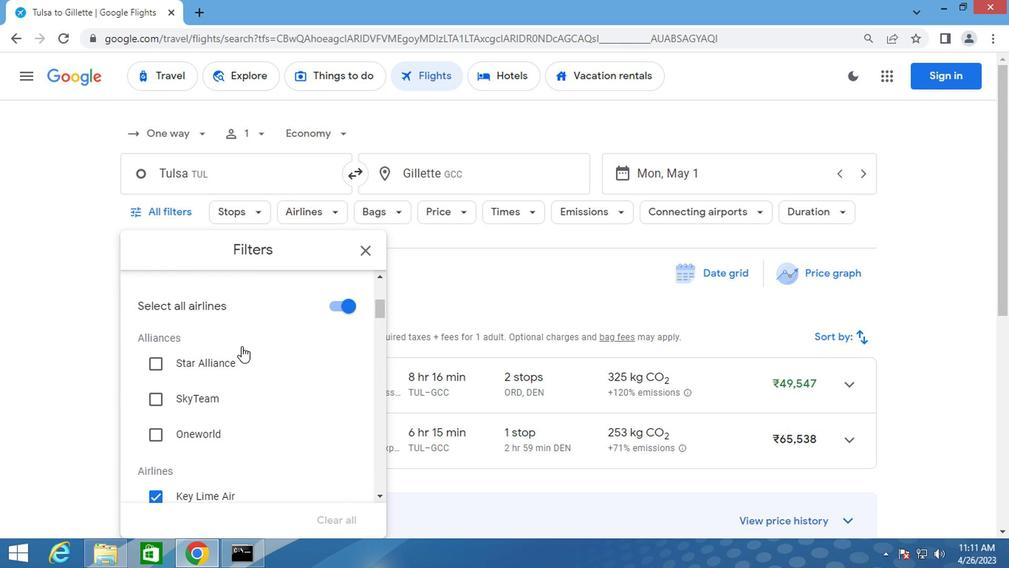 
Action: Mouse moved to (239, 347)
Screenshot: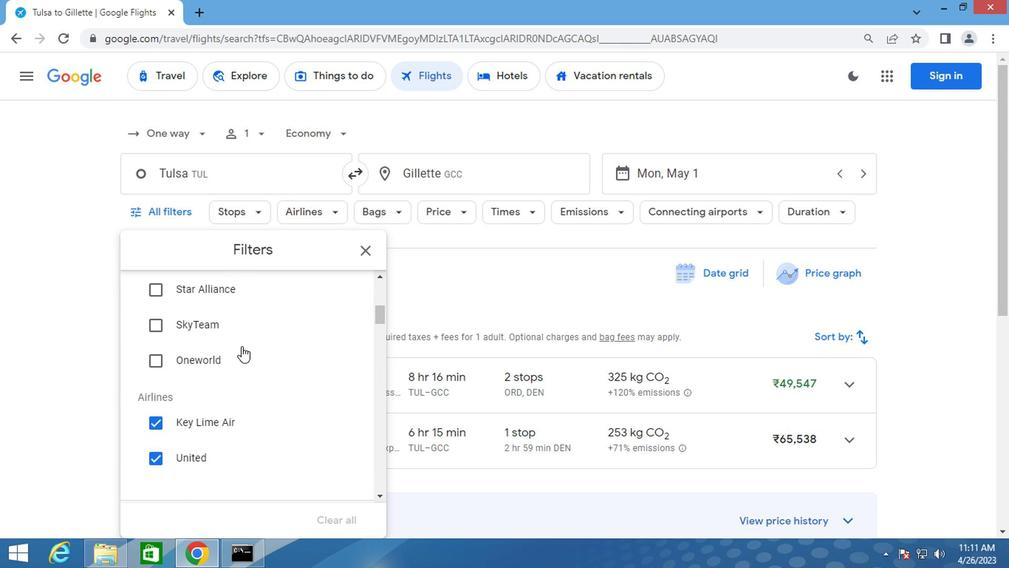 
Action: Mouse scrolled (239, 346) with delta (0, -1)
Screenshot: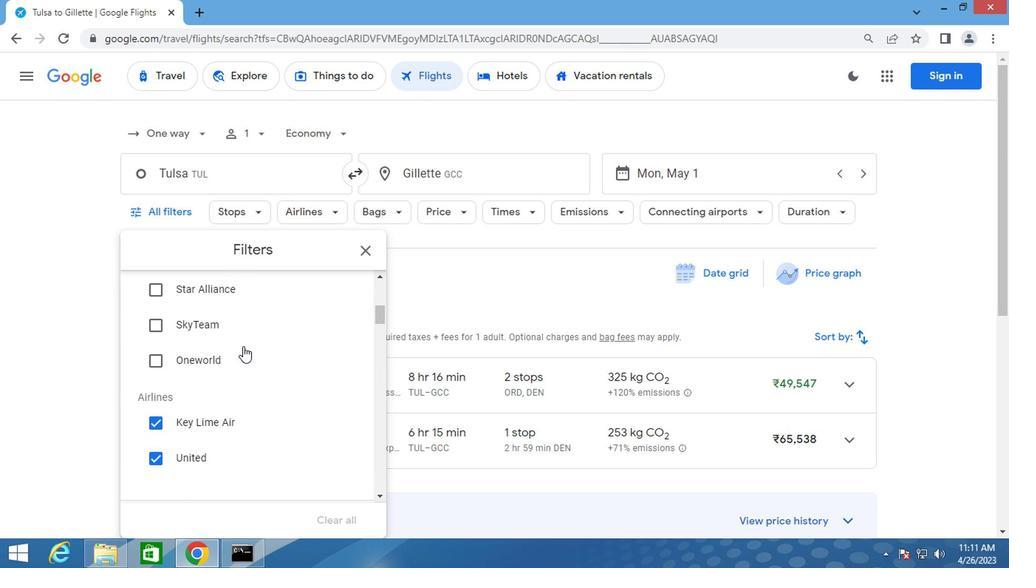 
Action: Mouse scrolled (239, 346) with delta (0, -1)
Screenshot: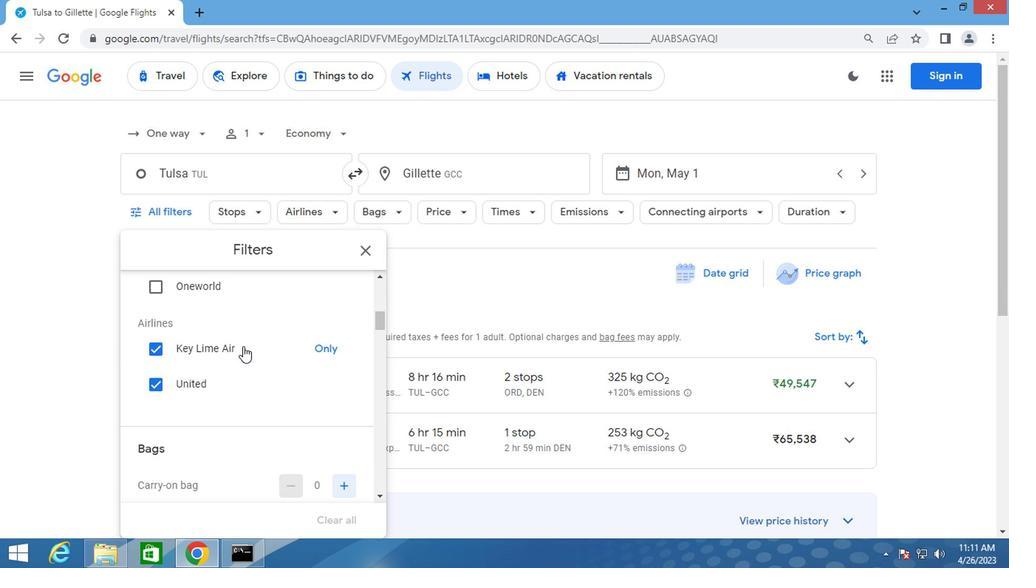 
Action: Mouse moved to (347, 451)
Screenshot: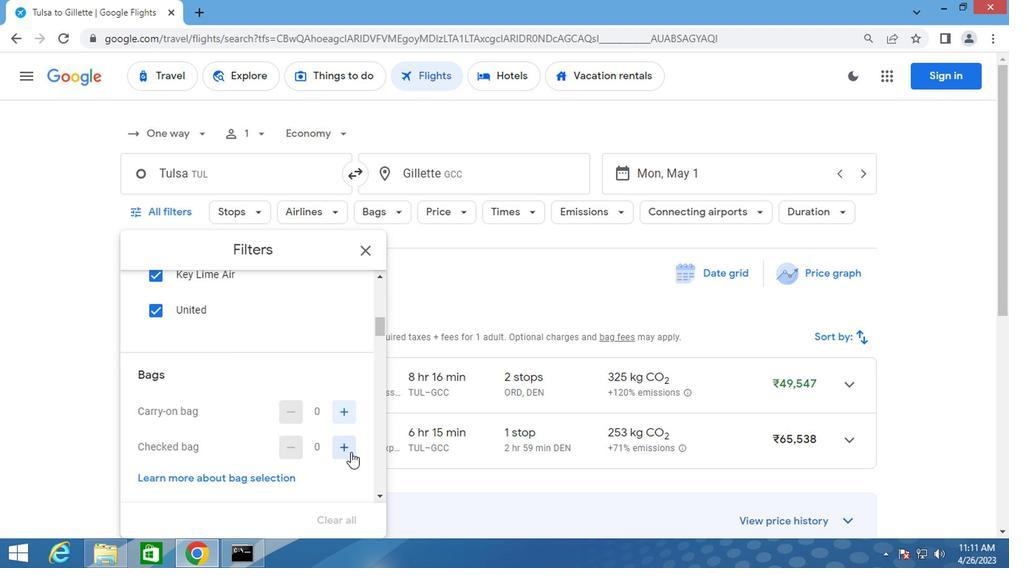 
Action: Mouse pressed left at (347, 451)
Screenshot: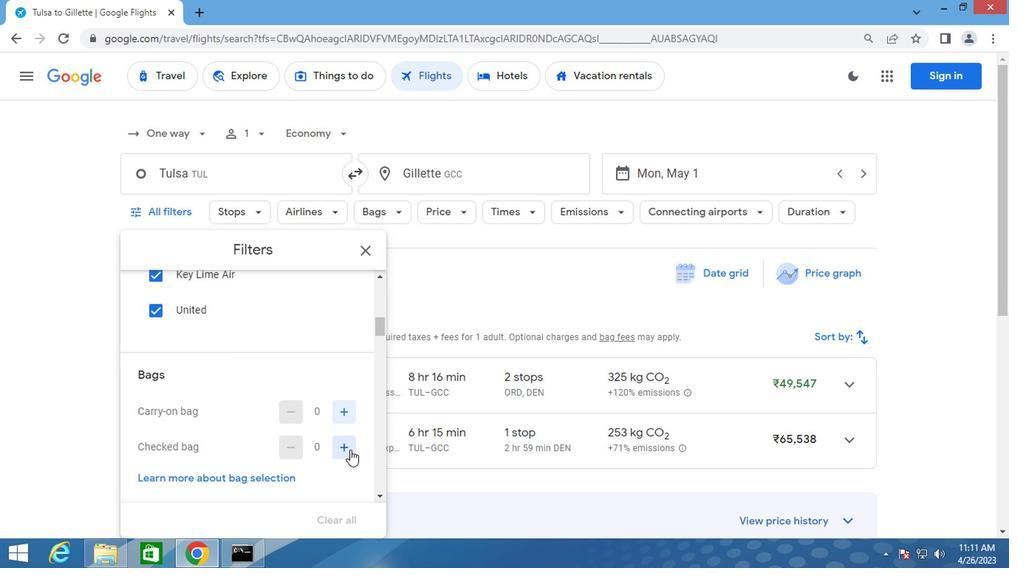 
Action: Mouse moved to (347, 451)
Screenshot: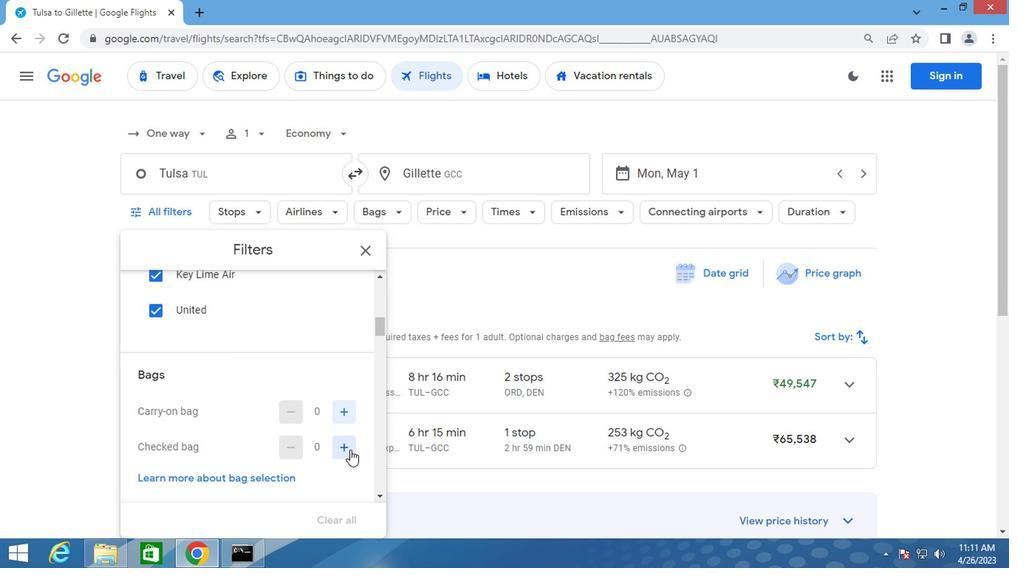 
Action: Mouse pressed left at (347, 451)
Screenshot: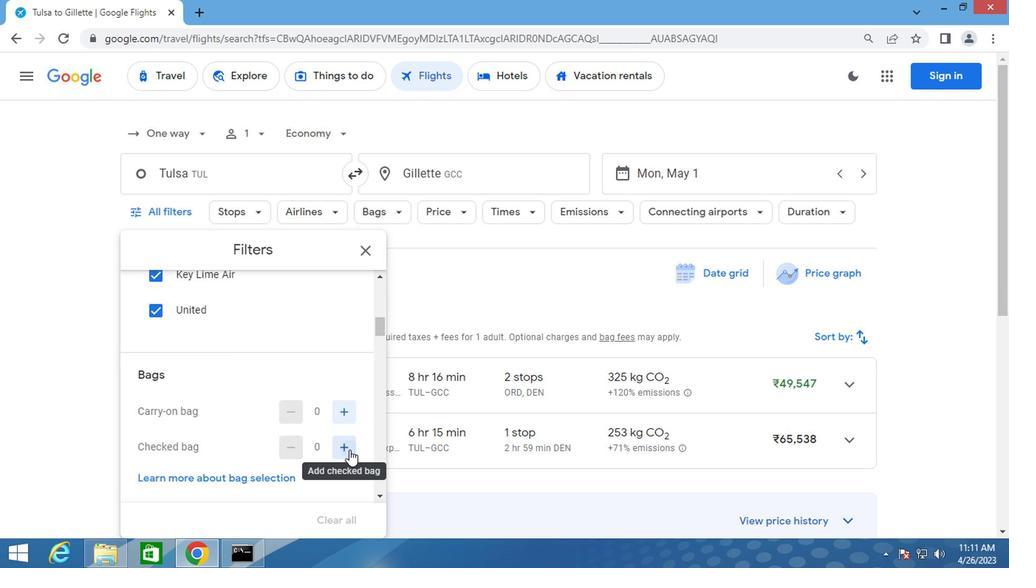 
Action: Mouse moved to (280, 412)
Screenshot: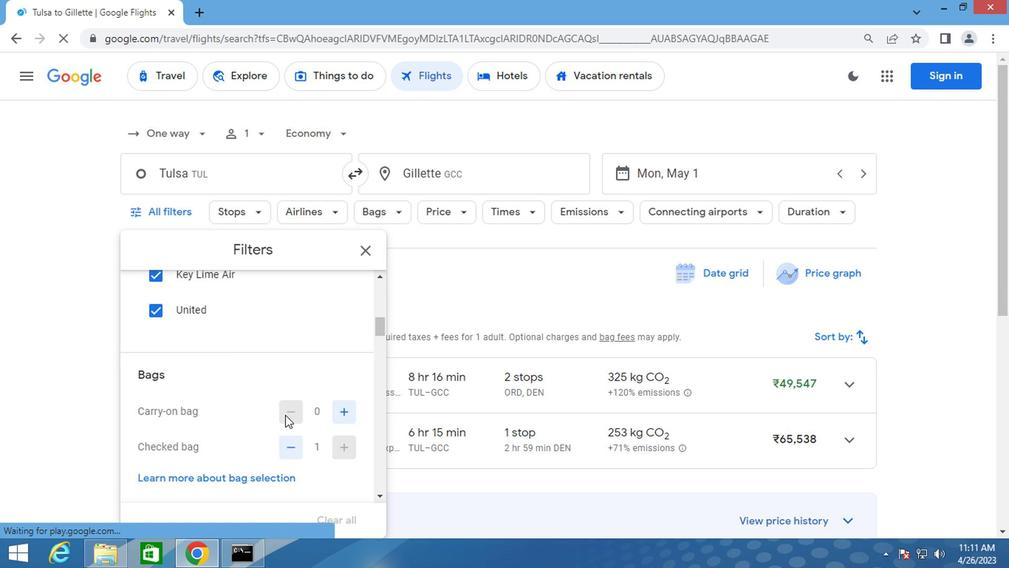 
Action: Mouse scrolled (280, 411) with delta (0, 0)
Screenshot: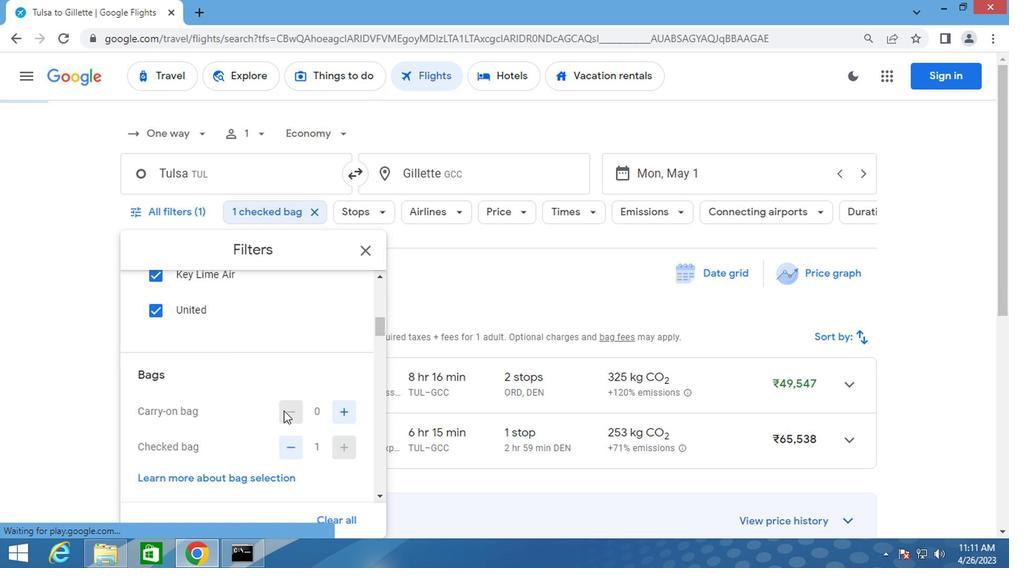 
Action: Mouse scrolled (280, 411) with delta (0, 0)
Screenshot: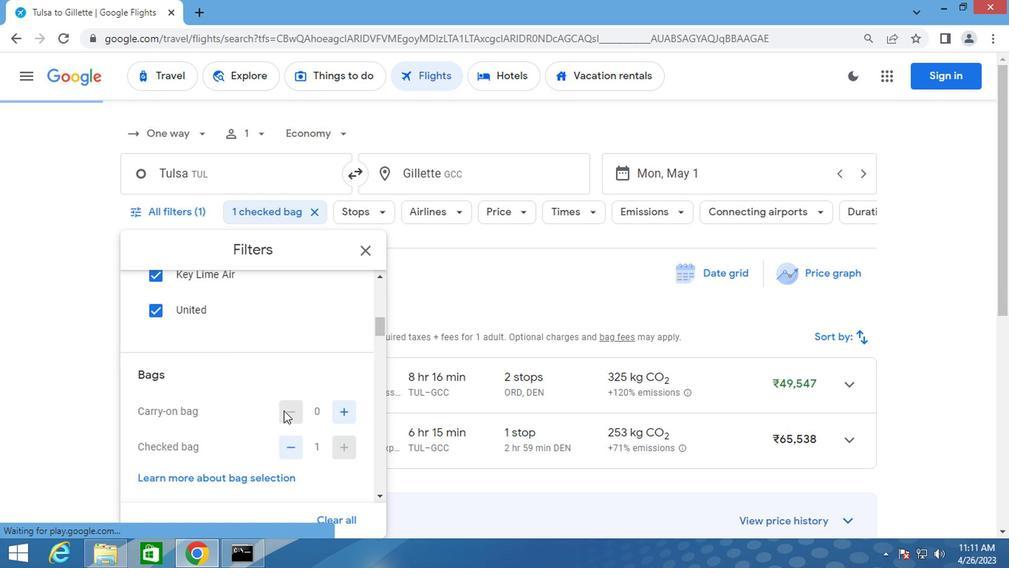 
Action: Mouse moved to (338, 297)
Screenshot: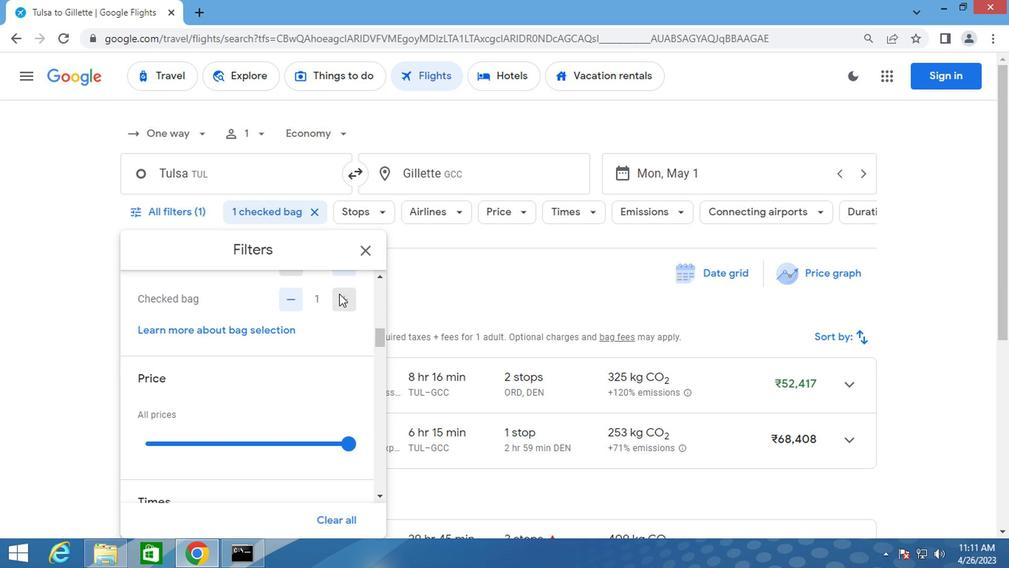 
Action: Mouse pressed left at (338, 297)
Screenshot: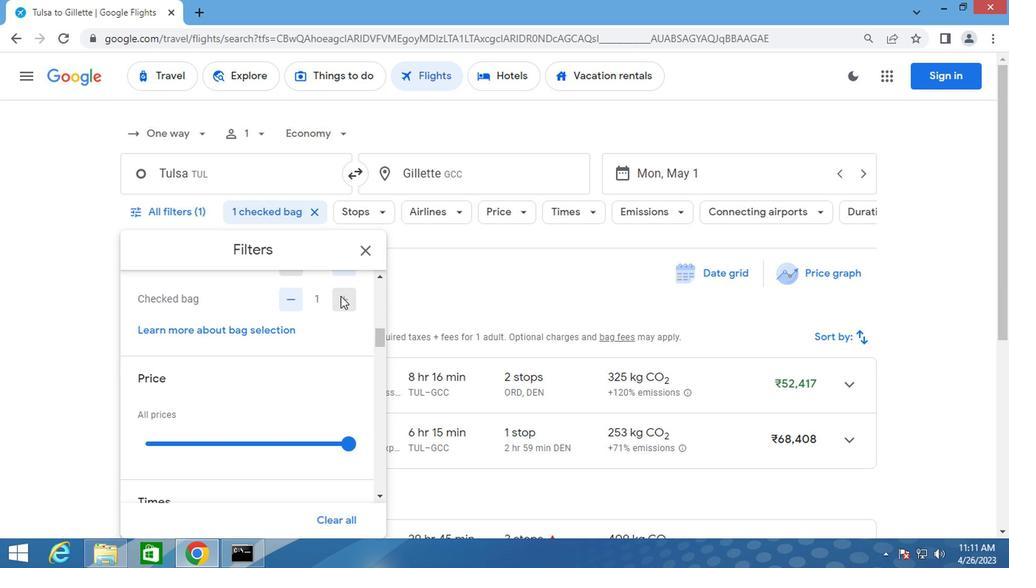 
Action: Mouse moved to (349, 449)
Screenshot: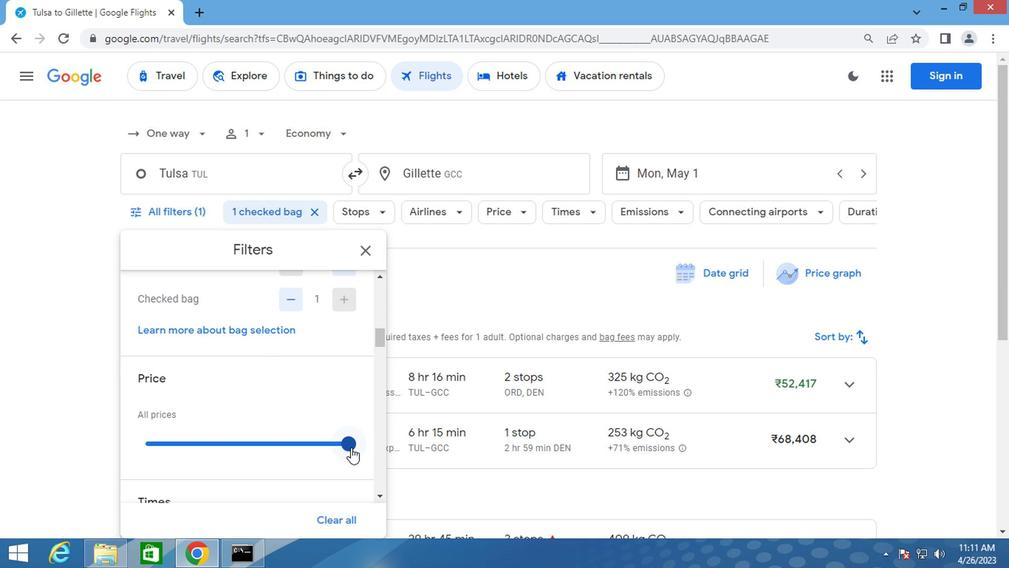 
Action: Mouse pressed left at (349, 449)
Screenshot: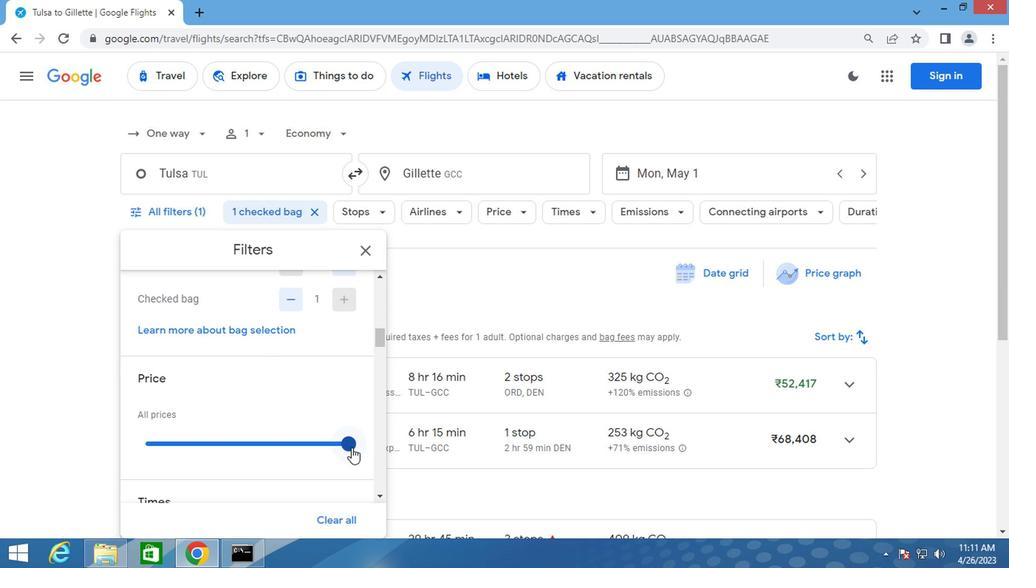 
Action: Mouse moved to (216, 442)
Screenshot: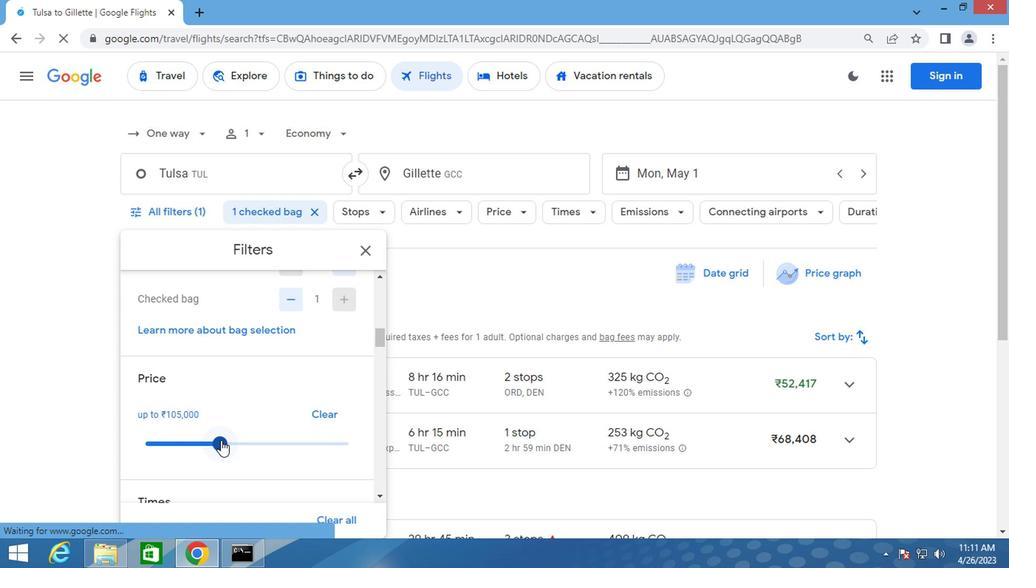
Action: Mouse scrolled (216, 441) with delta (0, -1)
Screenshot: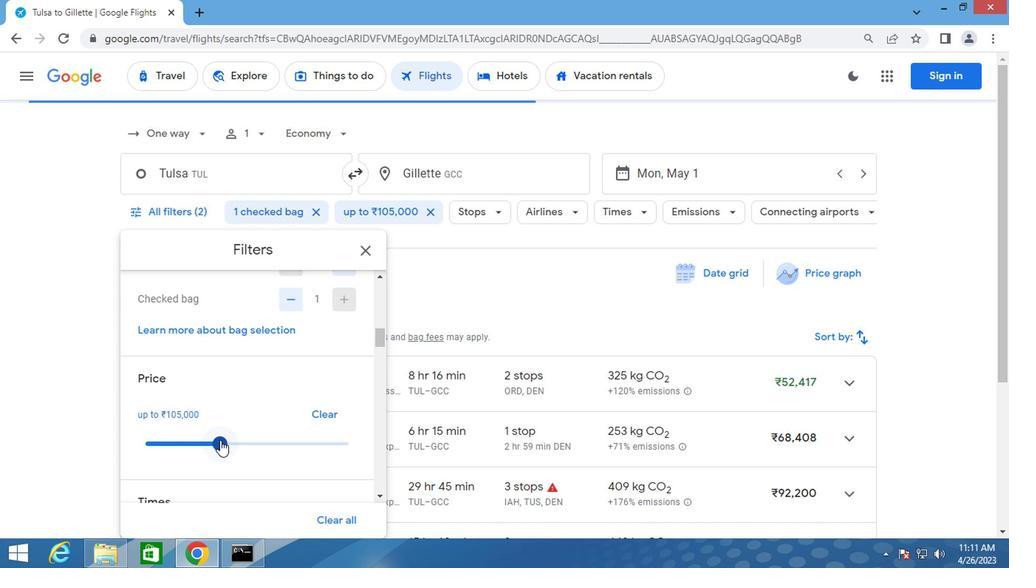 
Action: Mouse scrolled (216, 441) with delta (0, -1)
Screenshot: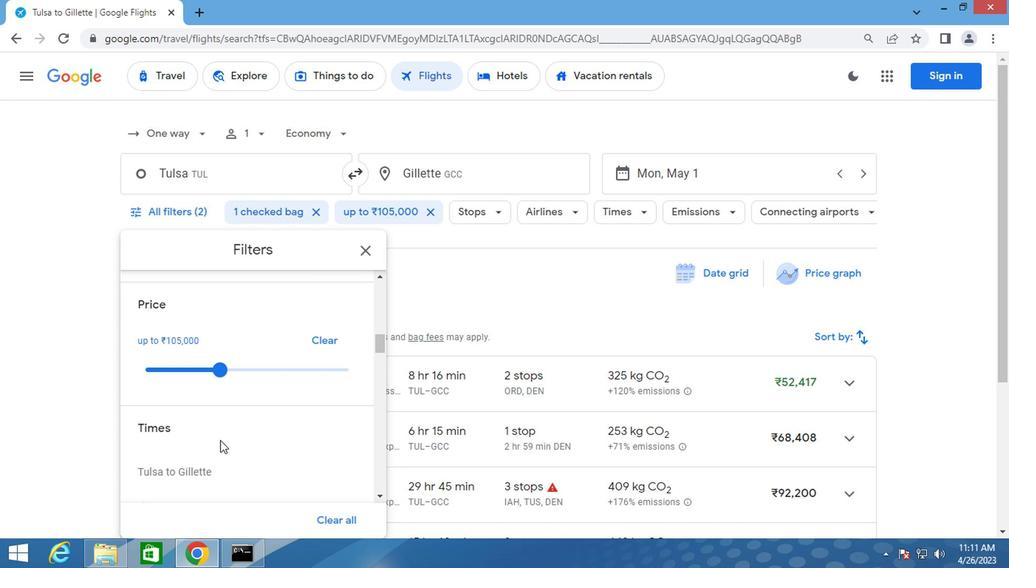 
Action: Mouse scrolled (216, 441) with delta (0, -1)
Screenshot: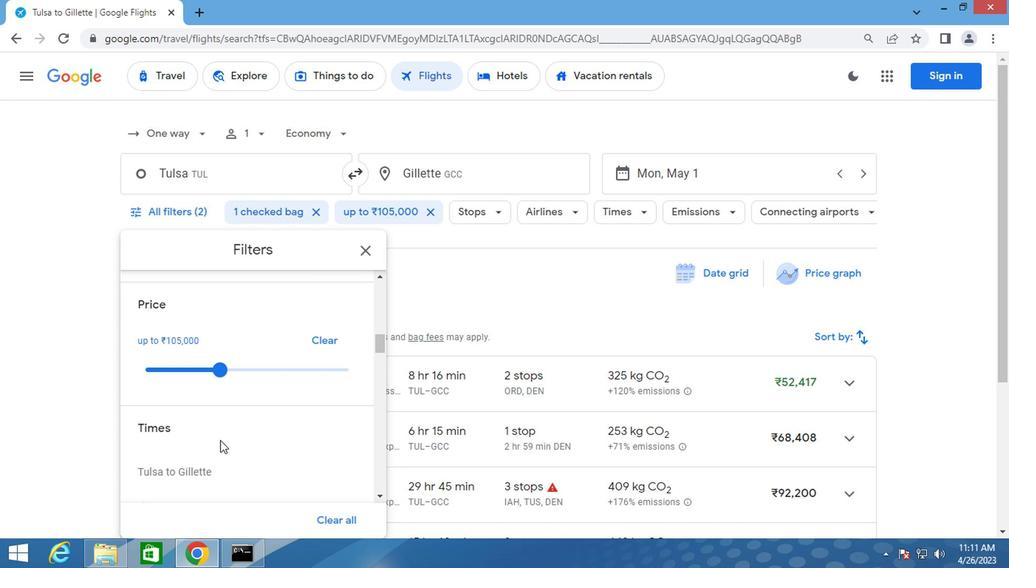 
Action: Mouse moved to (148, 392)
Screenshot: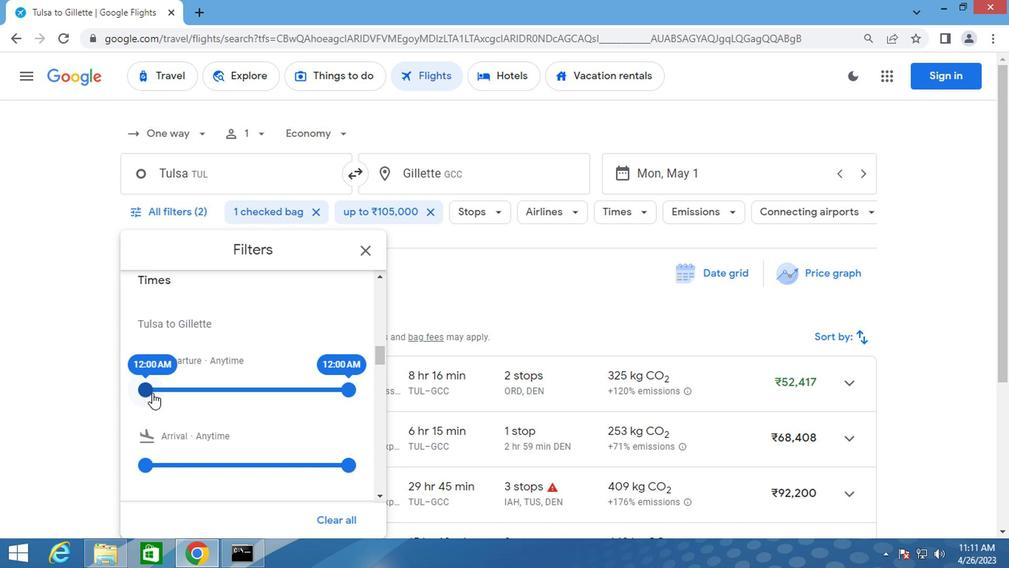 
Action: Mouse pressed left at (148, 392)
Screenshot: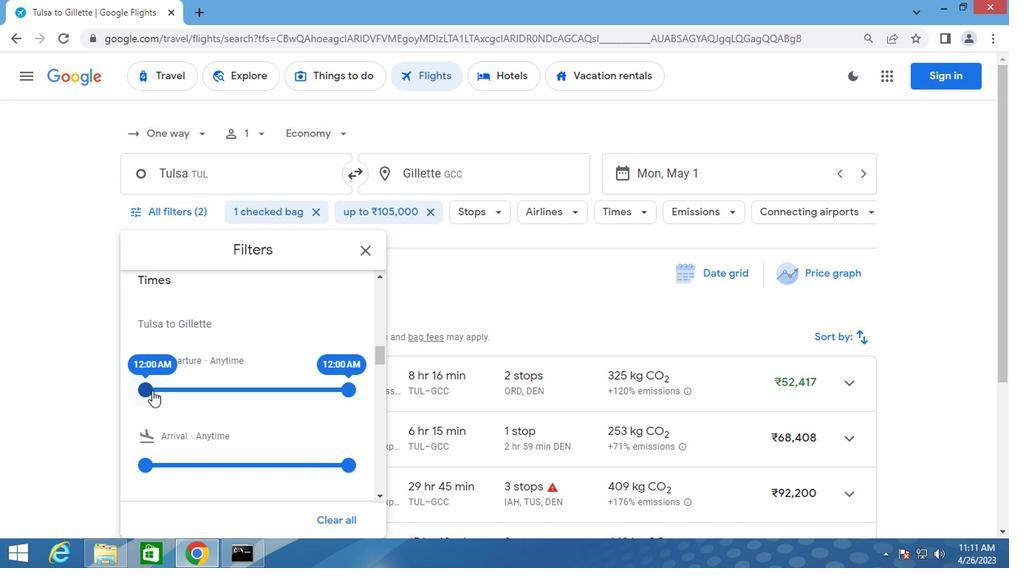 
Action: Mouse moved to (367, 253)
Screenshot: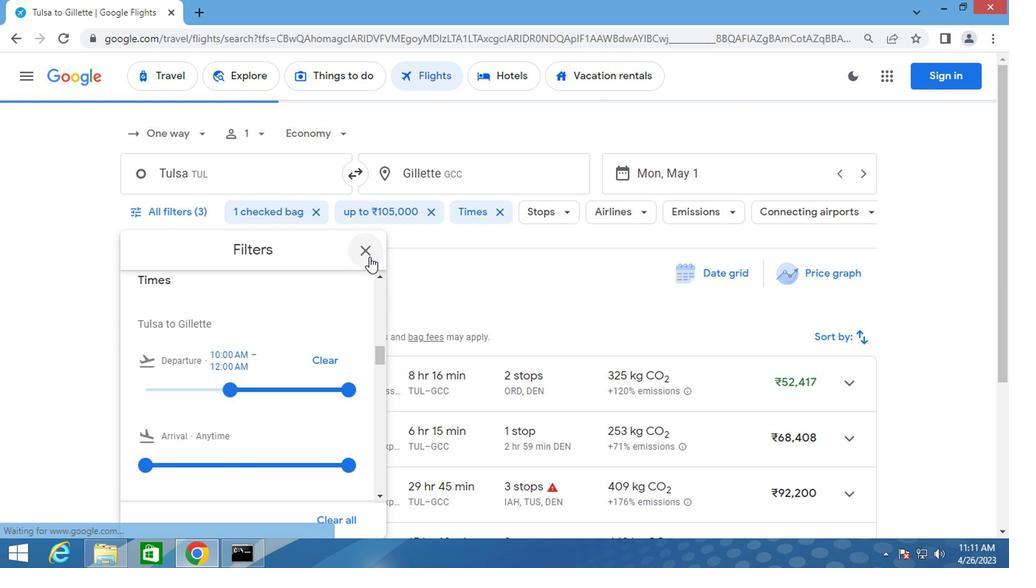 
Action: Mouse pressed left at (367, 253)
Screenshot: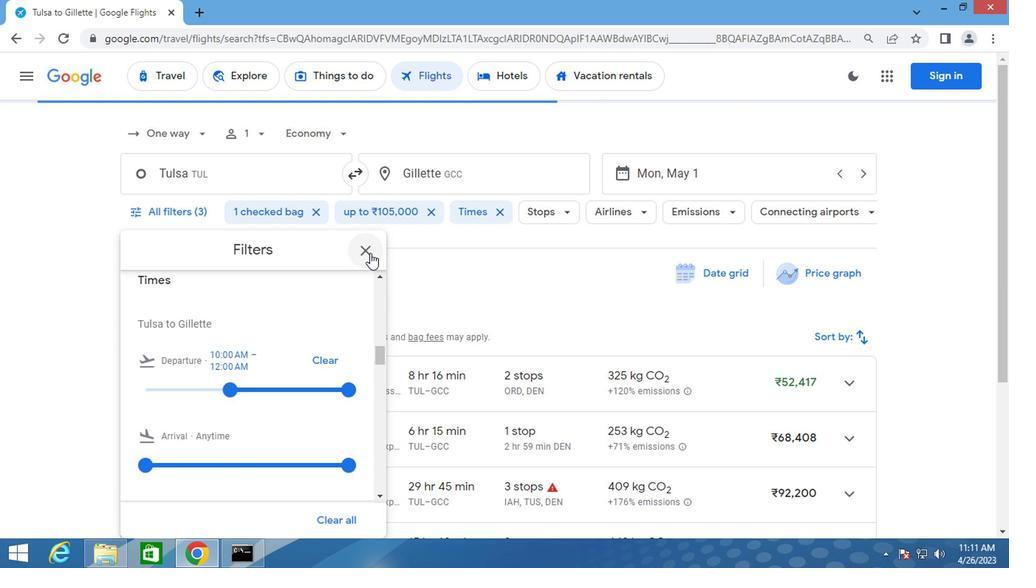 
Action: Key pressed <Key.f8>
Screenshot: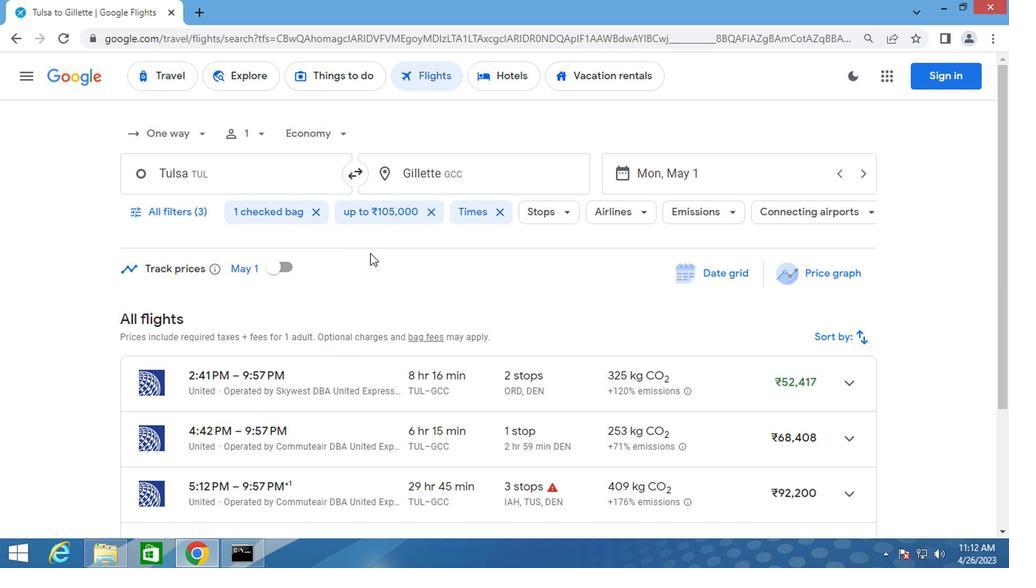 
